 Task: Look for space in Caicó, Brazil from 9th June, 2023 to 16th June, 2023 for 2 adults in price range Rs.8000 to Rs.16000. Place can be entire place with 2 bedrooms having 2 beds and 1 bathroom. Property type can be house, flat, guest house. Booking option can be shelf check-in. Required host language is Spanish.
Action: Mouse moved to (419, 74)
Screenshot: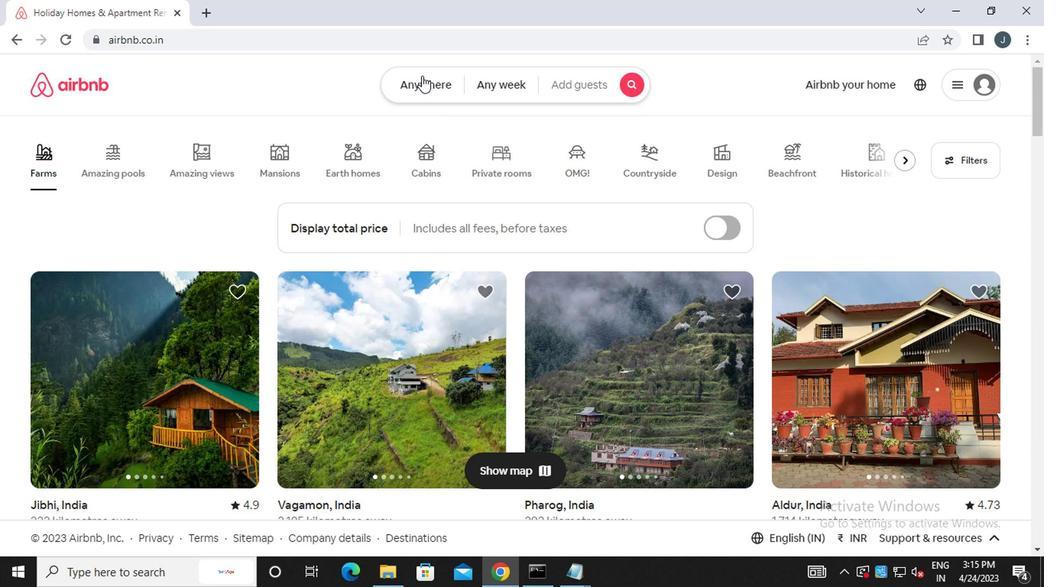 
Action: Mouse pressed left at (419, 74)
Screenshot: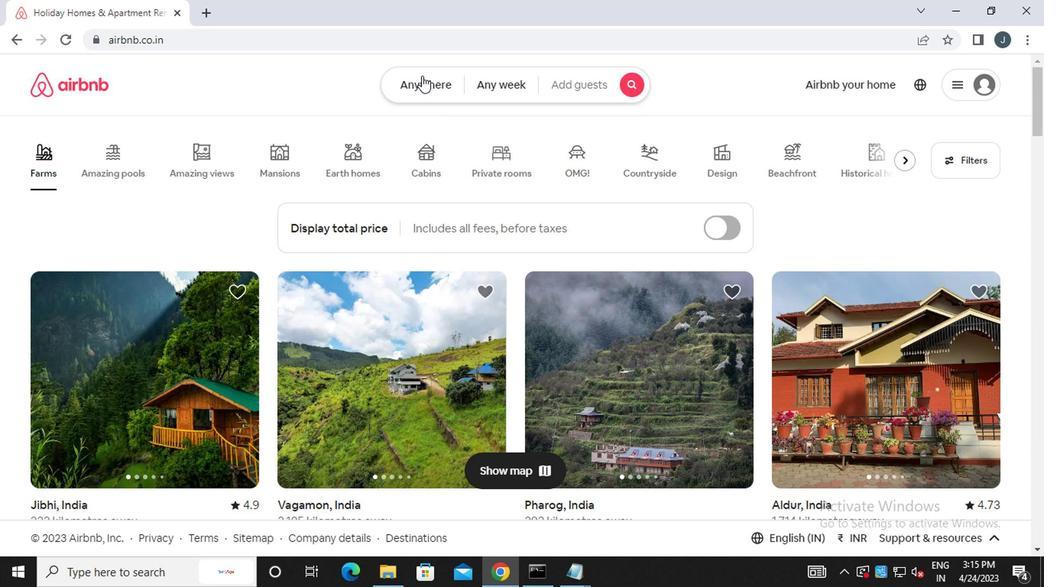 
Action: Mouse moved to (272, 138)
Screenshot: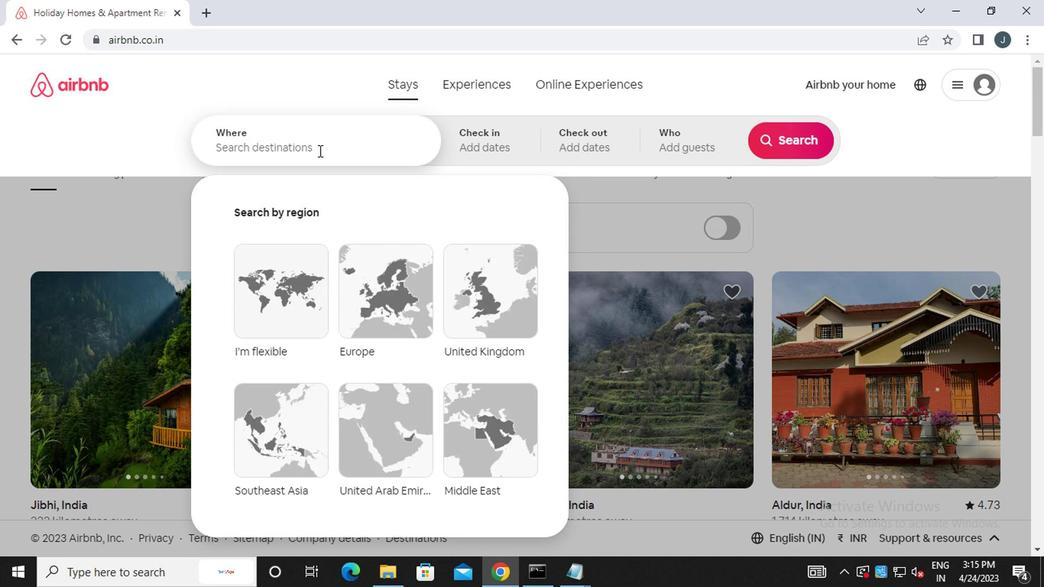 
Action: Mouse pressed left at (272, 138)
Screenshot: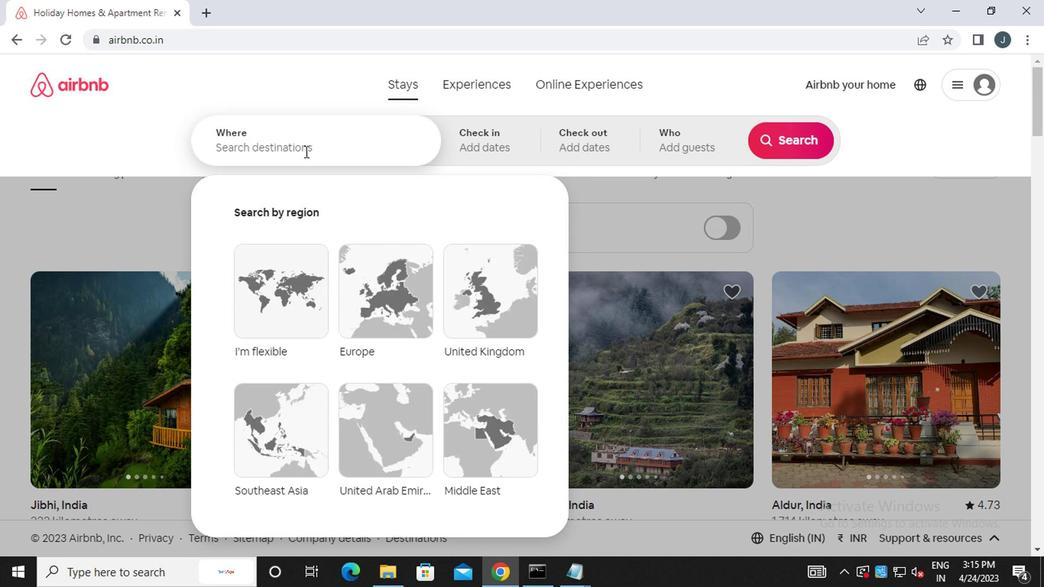 
Action: Mouse moved to (270, 141)
Screenshot: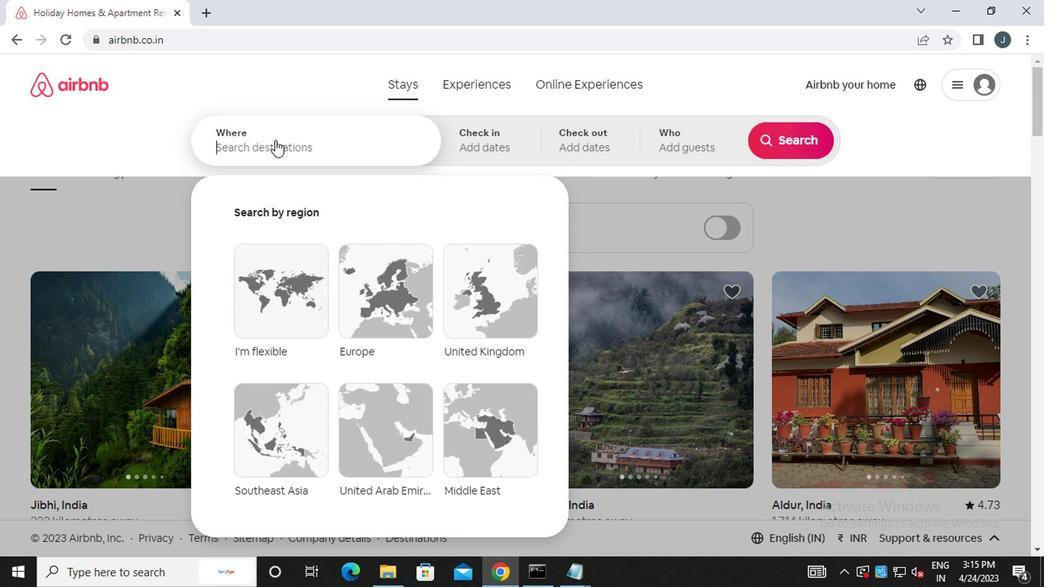 
Action: Key pressed c<Key.caps_lock>aico,<Key.caps_lock>b<Key.caps_lock>razil
Screenshot: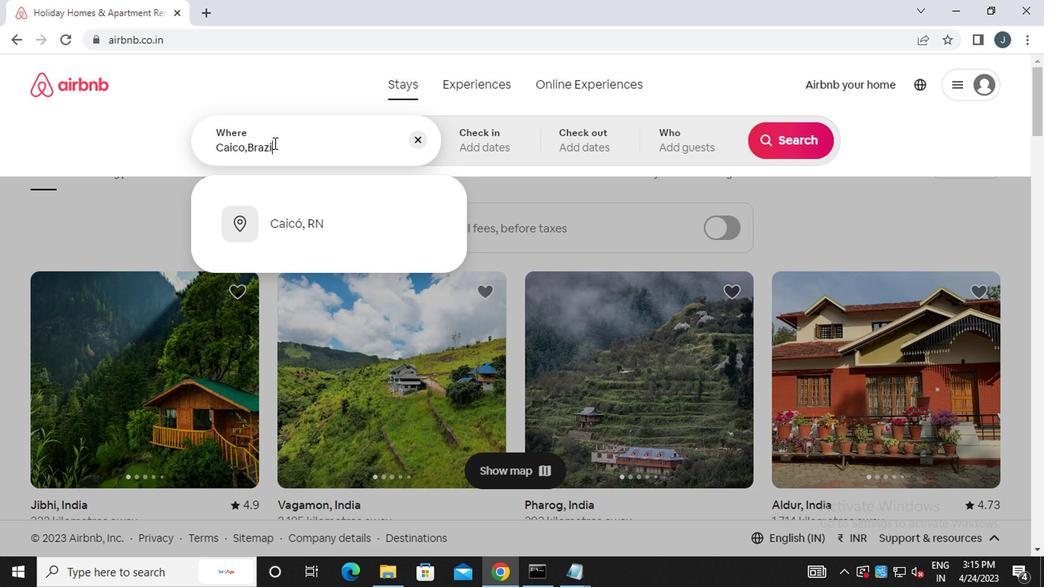 
Action: Mouse moved to (507, 141)
Screenshot: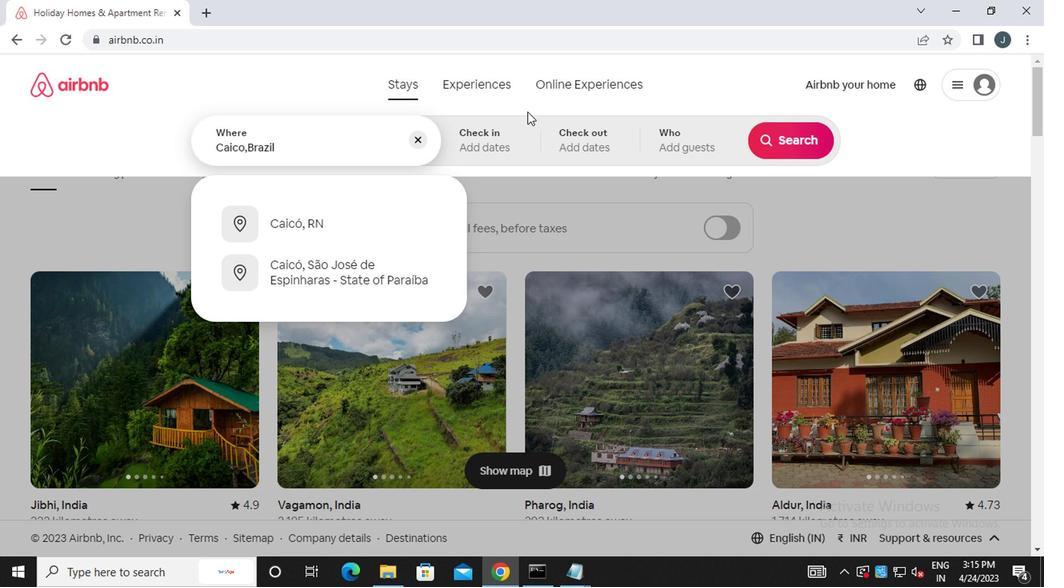 
Action: Mouse pressed left at (507, 141)
Screenshot: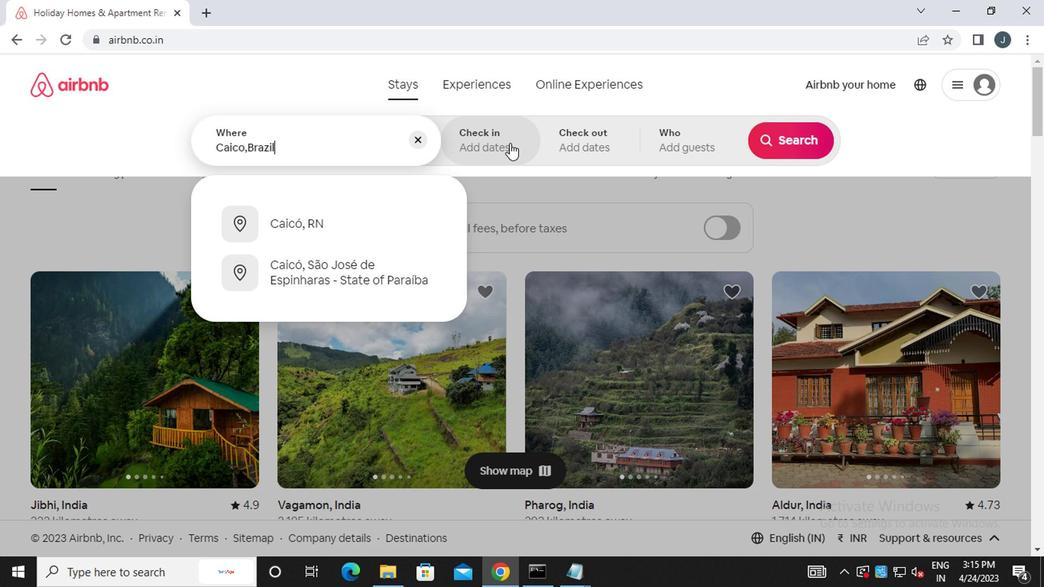 
Action: Mouse moved to (779, 268)
Screenshot: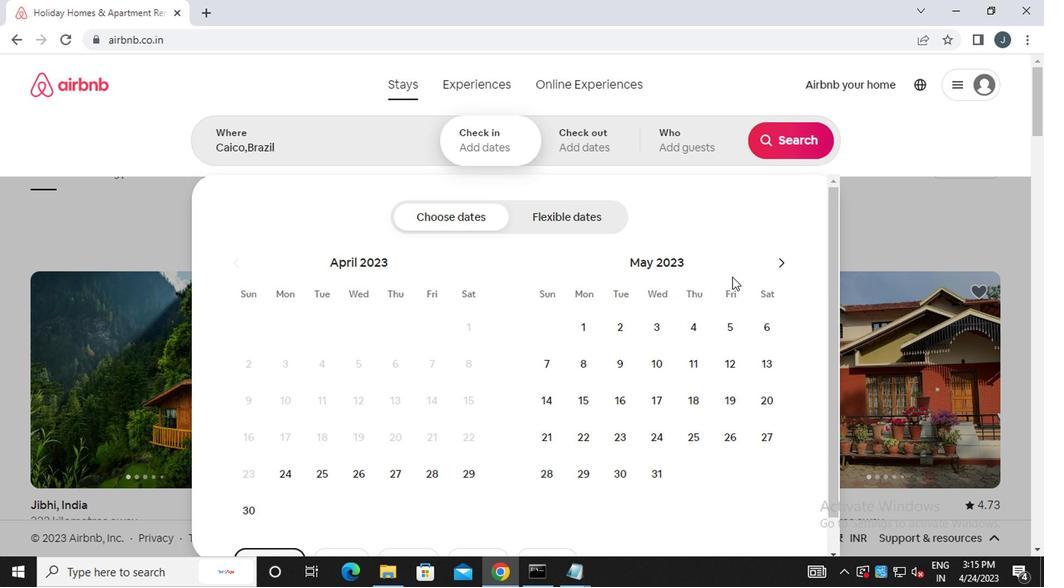 
Action: Mouse pressed left at (779, 268)
Screenshot: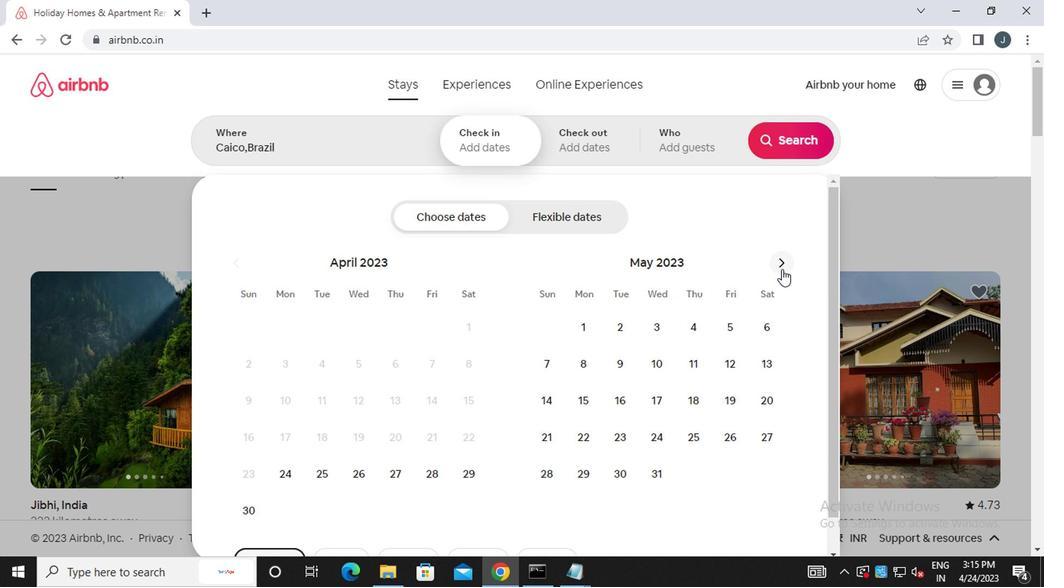 
Action: Mouse moved to (723, 359)
Screenshot: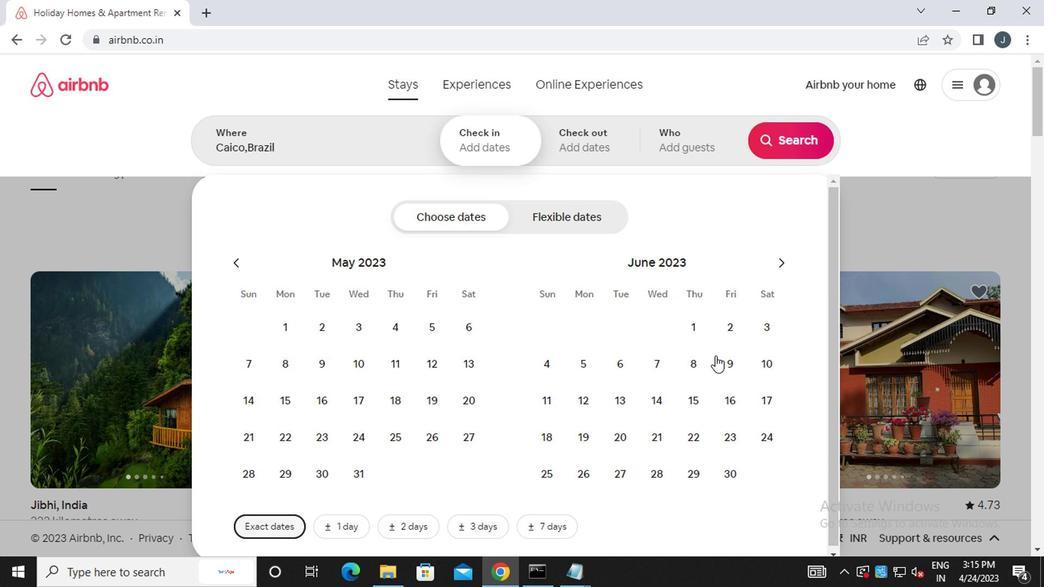 
Action: Mouse pressed left at (723, 359)
Screenshot: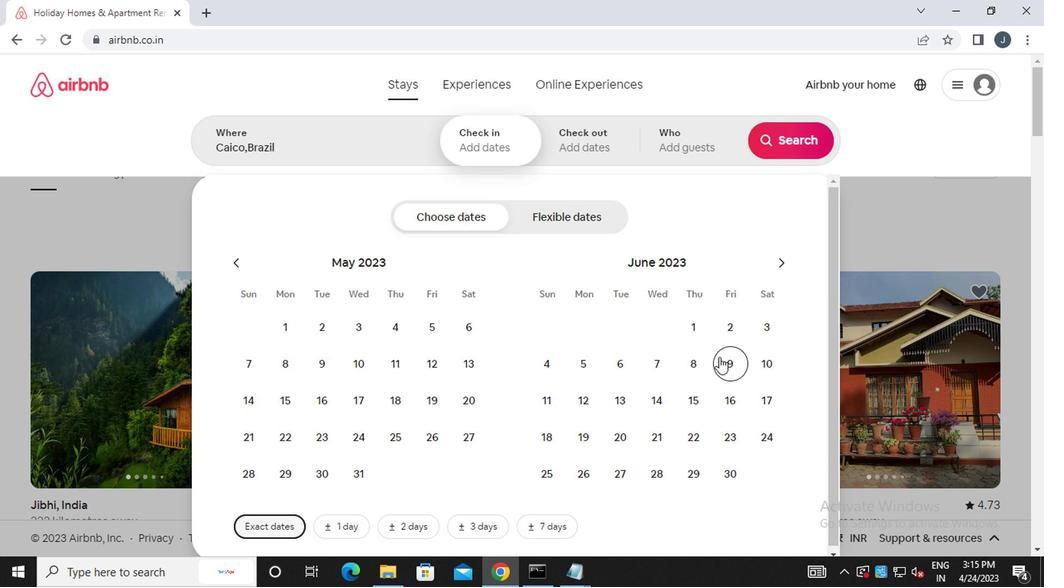 
Action: Mouse moved to (714, 400)
Screenshot: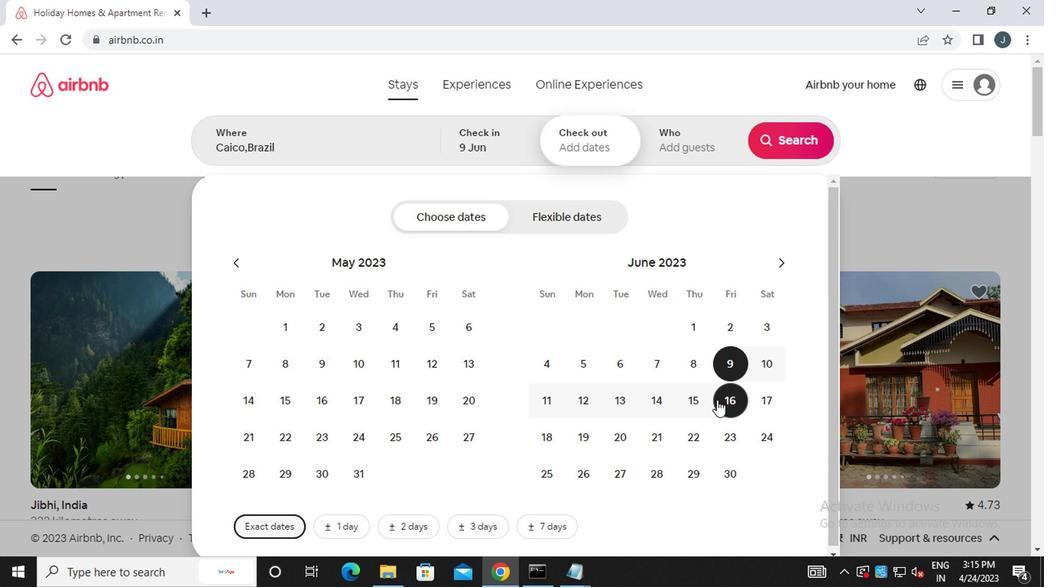 
Action: Mouse pressed left at (714, 400)
Screenshot: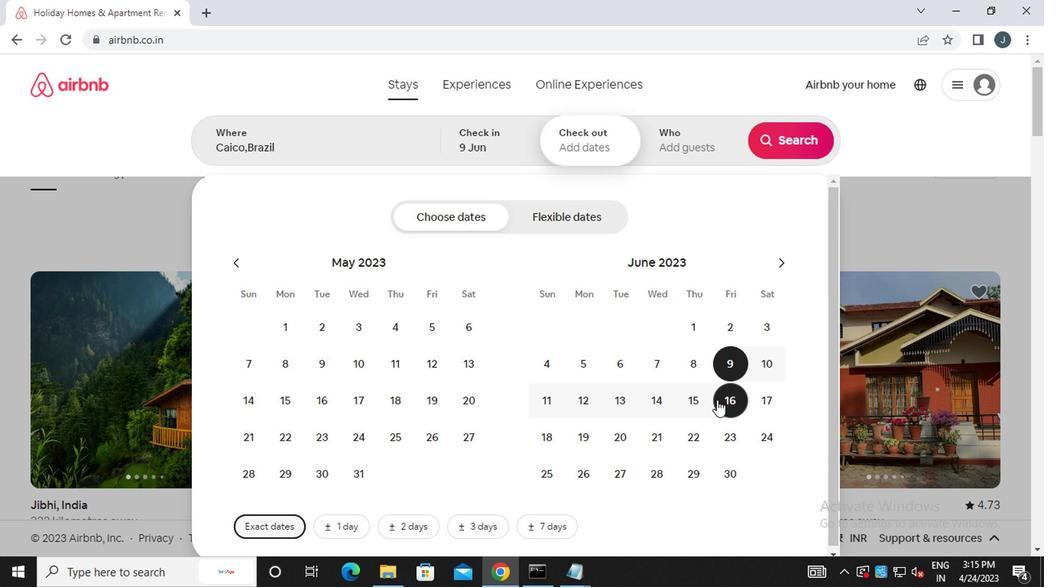 
Action: Mouse moved to (699, 149)
Screenshot: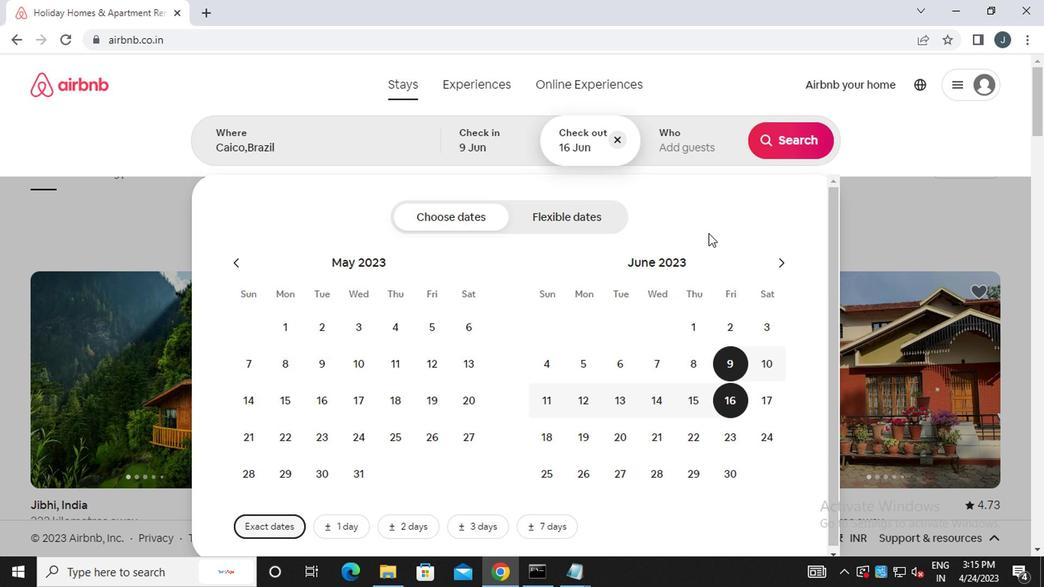 
Action: Mouse pressed left at (699, 149)
Screenshot: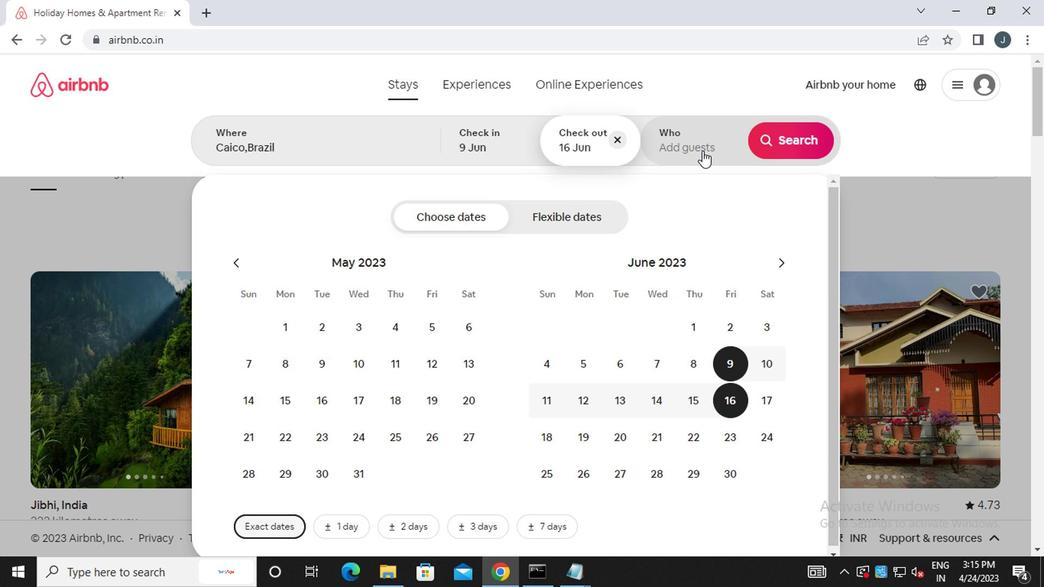 
Action: Mouse moved to (799, 222)
Screenshot: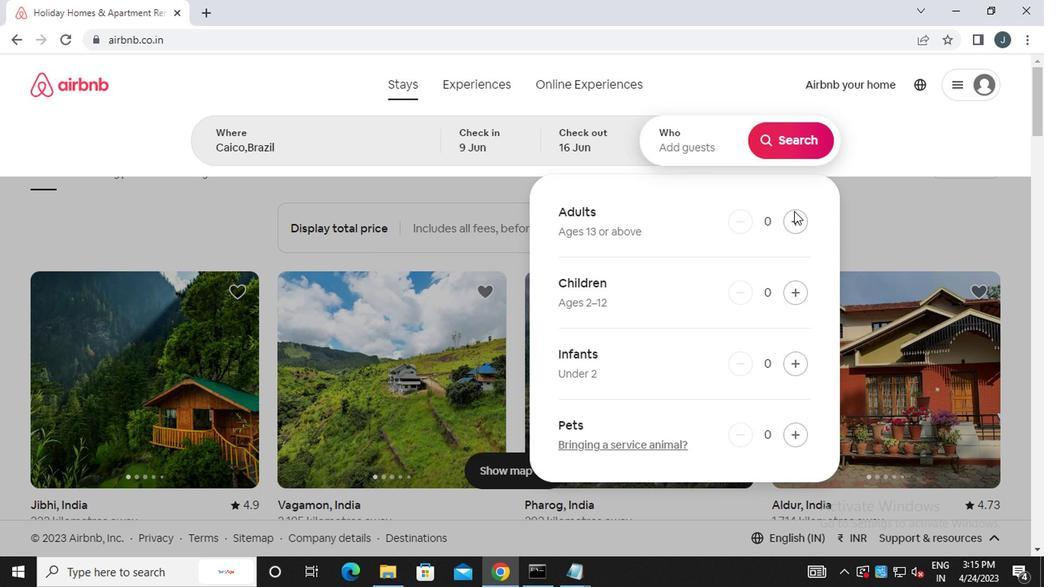 
Action: Mouse pressed left at (799, 222)
Screenshot: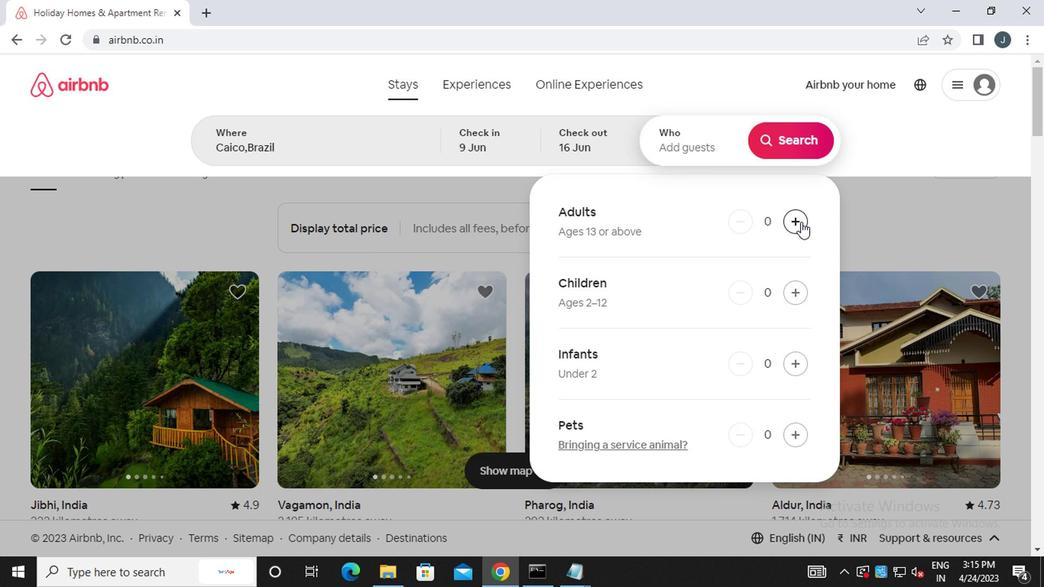 
Action: Mouse pressed left at (799, 222)
Screenshot: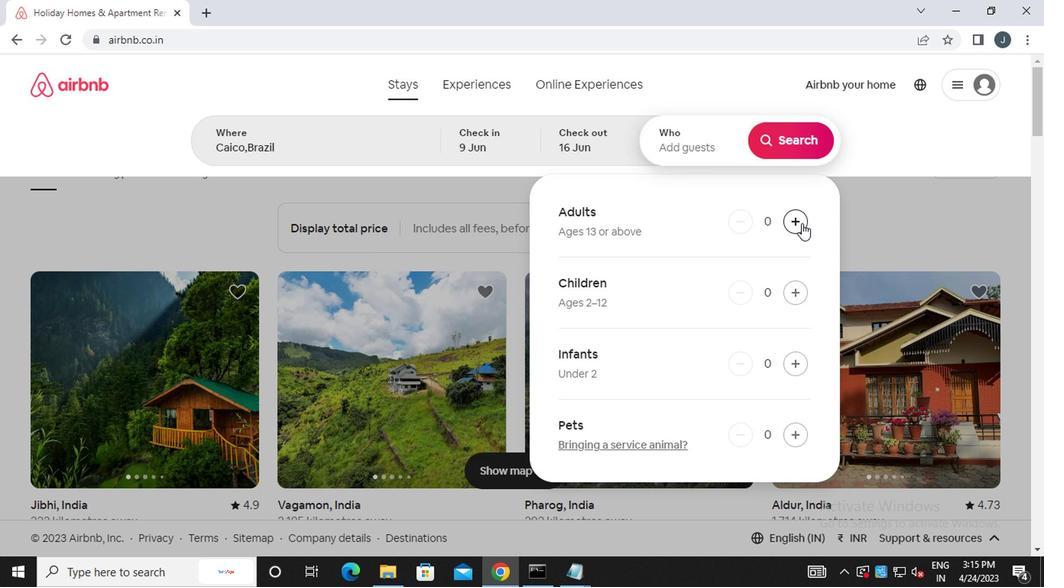 
Action: Mouse moved to (794, 128)
Screenshot: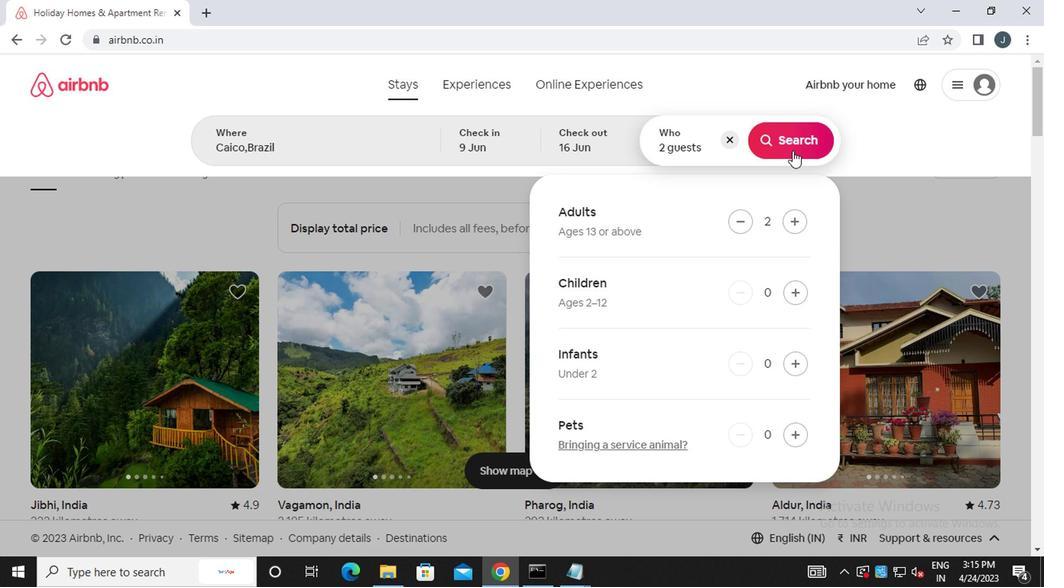
Action: Mouse pressed left at (794, 128)
Screenshot: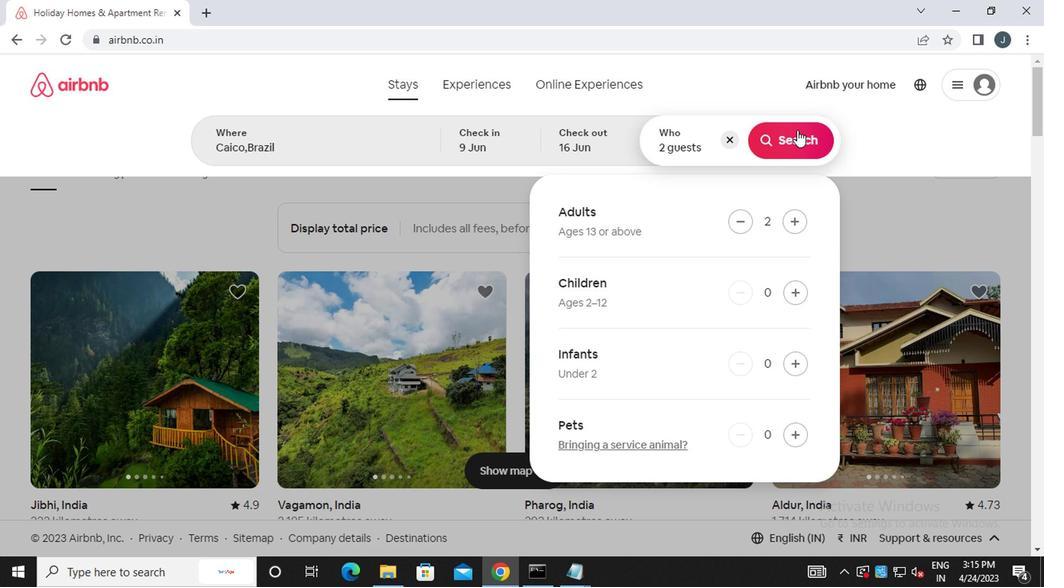 
Action: Mouse moved to (983, 144)
Screenshot: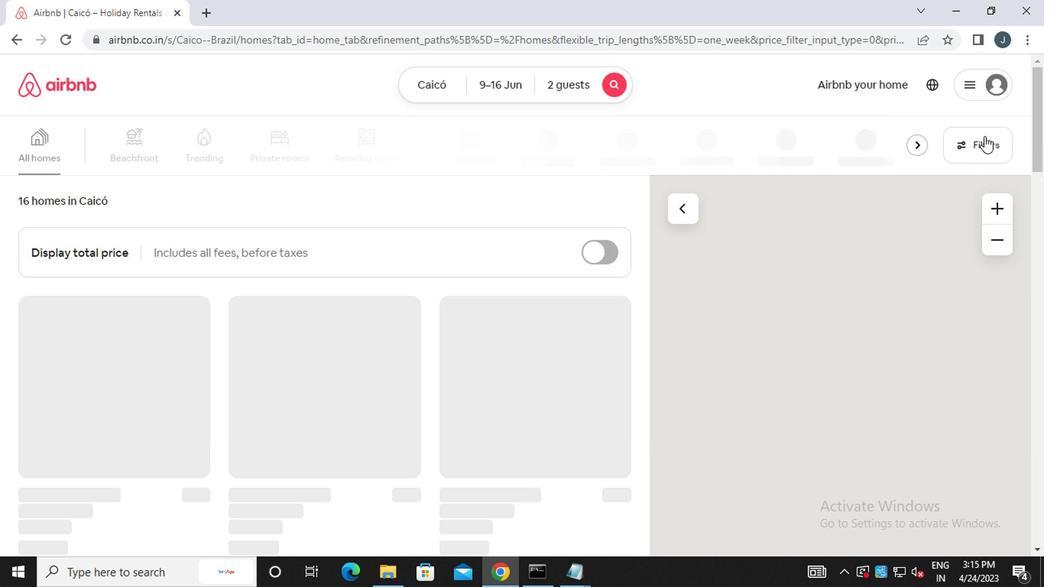 
Action: Mouse pressed left at (983, 144)
Screenshot: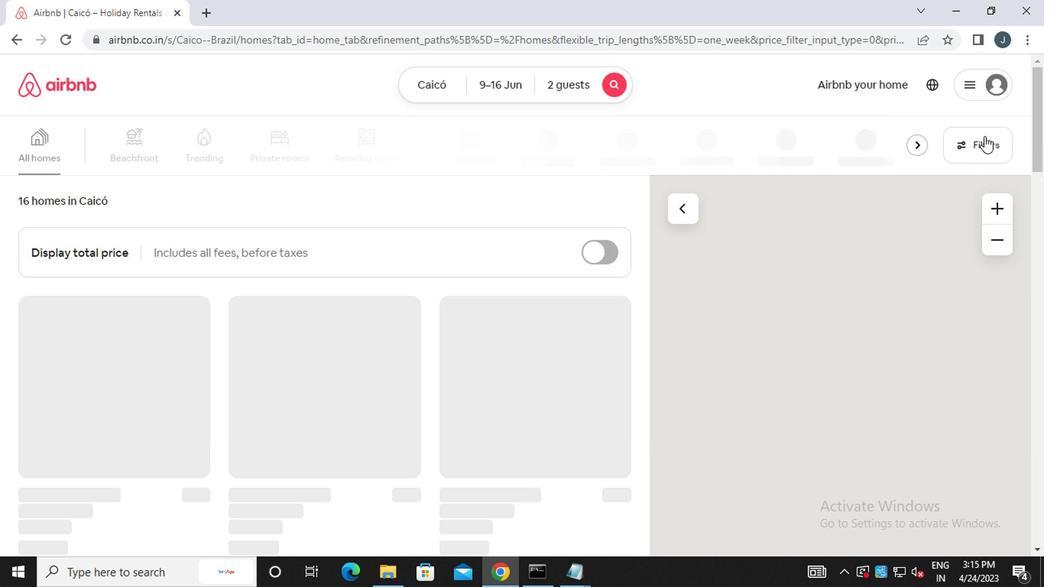 
Action: Mouse moved to (349, 338)
Screenshot: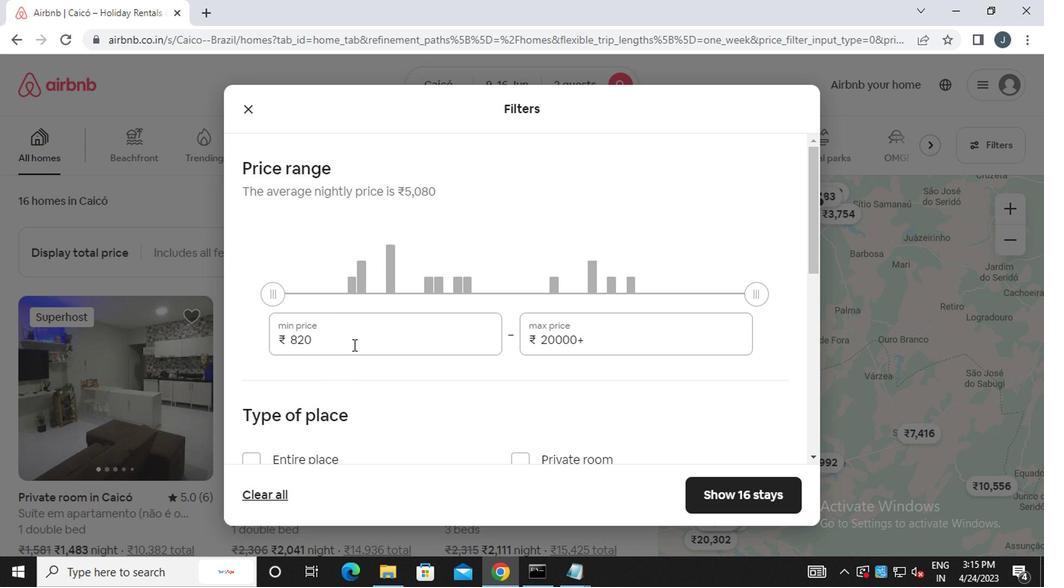 
Action: Mouse pressed left at (349, 338)
Screenshot: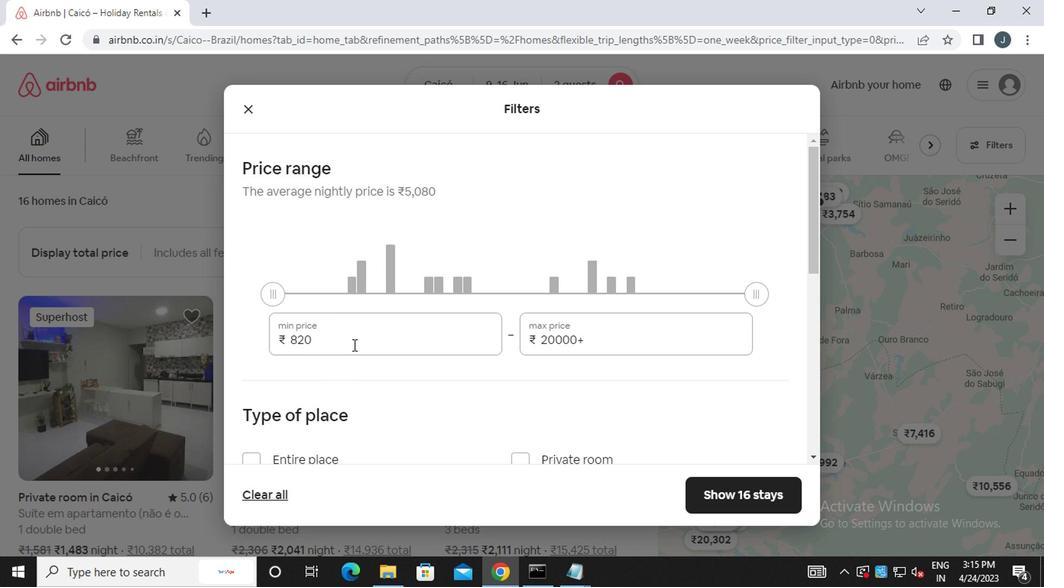 
Action: Mouse moved to (346, 336)
Screenshot: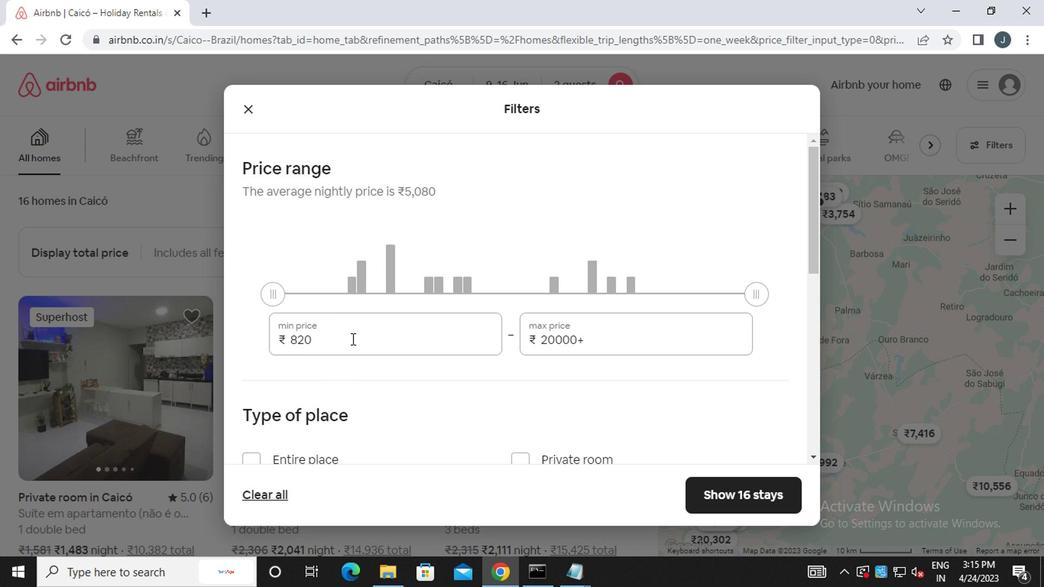 
Action: Key pressed <Key.backspace><Key.backspace><<96>><<96>><<96>>
Screenshot: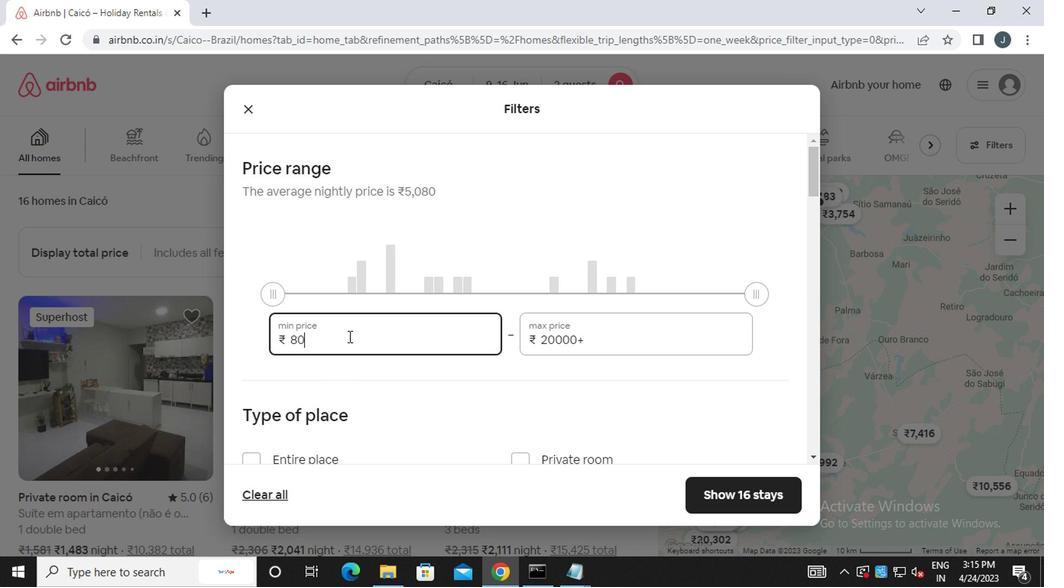
Action: Mouse moved to (591, 348)
Screenshot: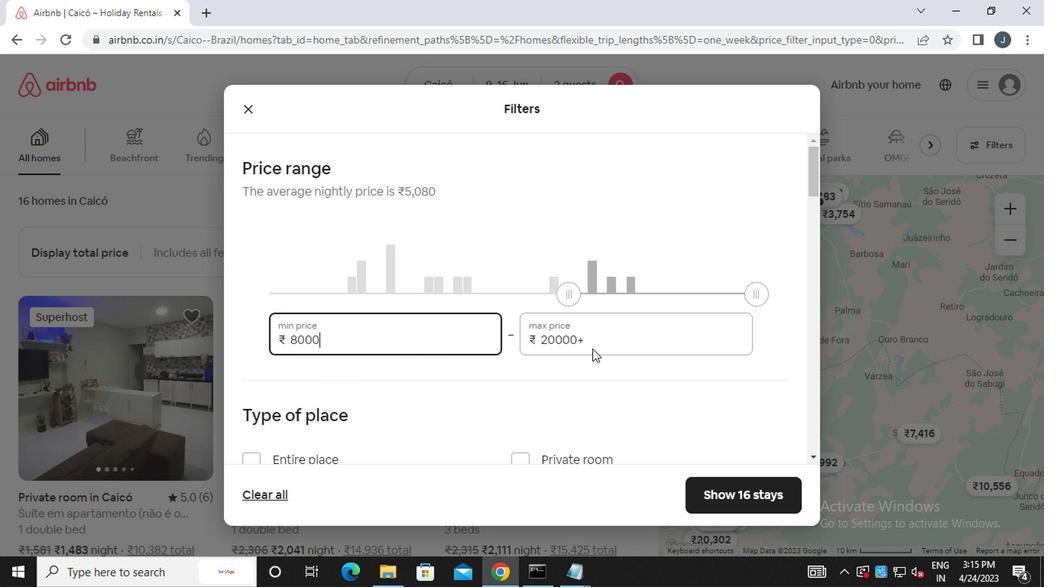 
Action: Mouse pressed left at (591, 348)
Screenshot: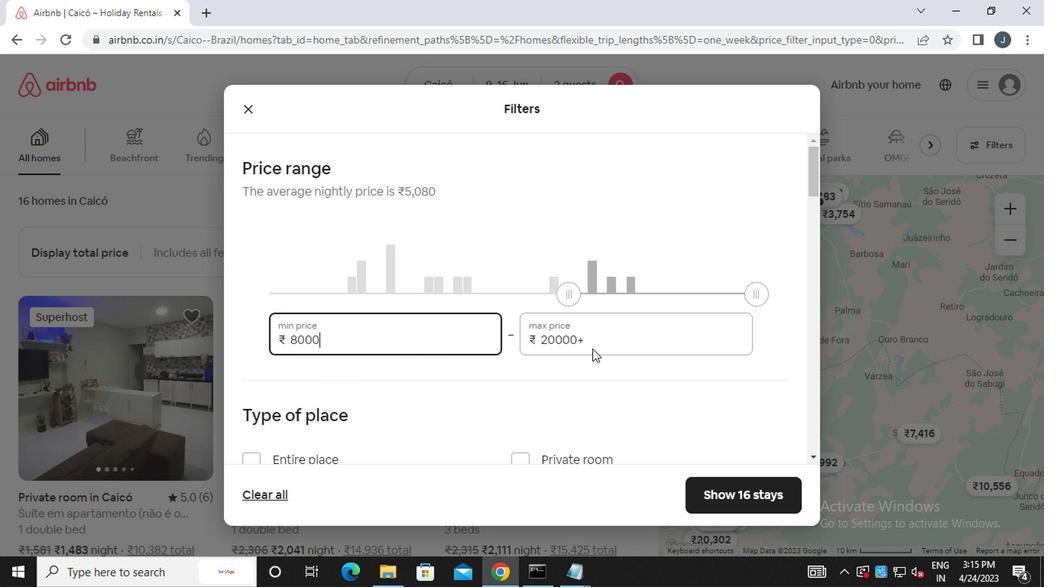 
Action: Mouse moved to (597, 344)
Screenshot: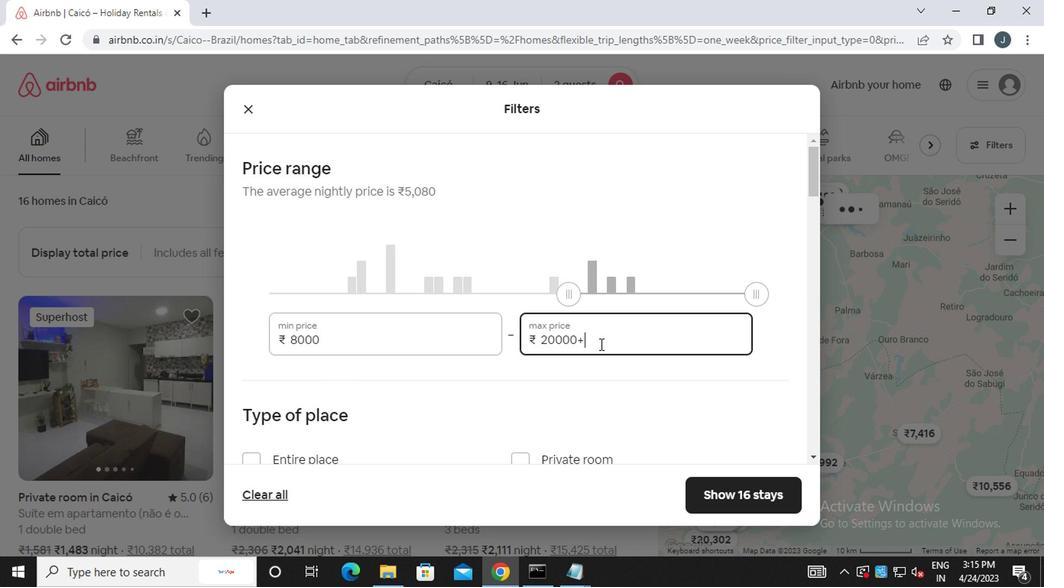 
Action: Key pressed <Key.backspace><Key.backspace><Key.backspace><Key.backspace><Key.backspace><Key.backspace><Key.backspace><Key.backspace><Key.backspace><Key.backspace><Key.backspace><<97>><<102>><<96>><<96>><<96>>
Screenshot: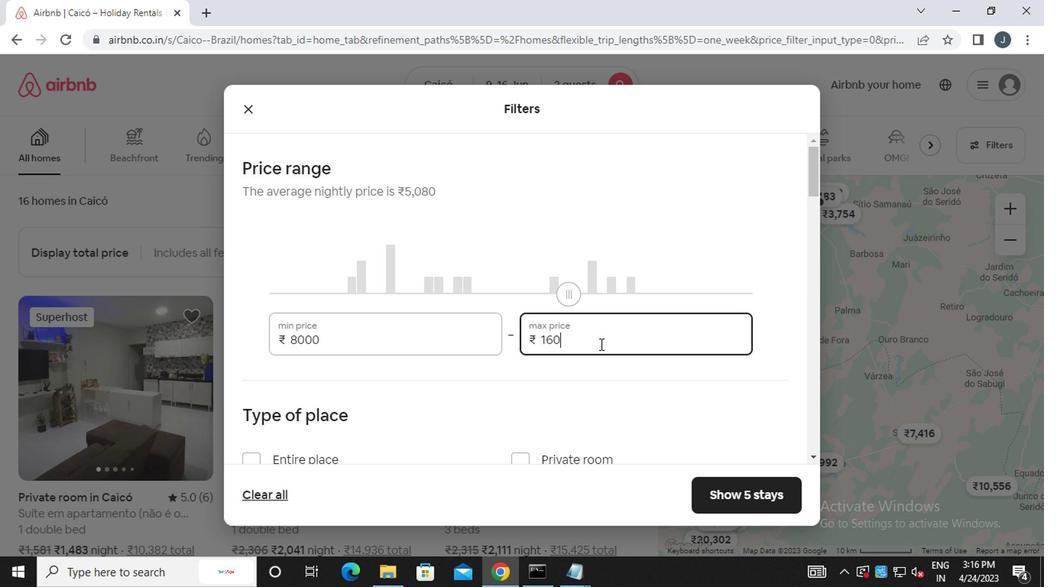 
Action: Mouse moved to (565, 389)
Screenshot: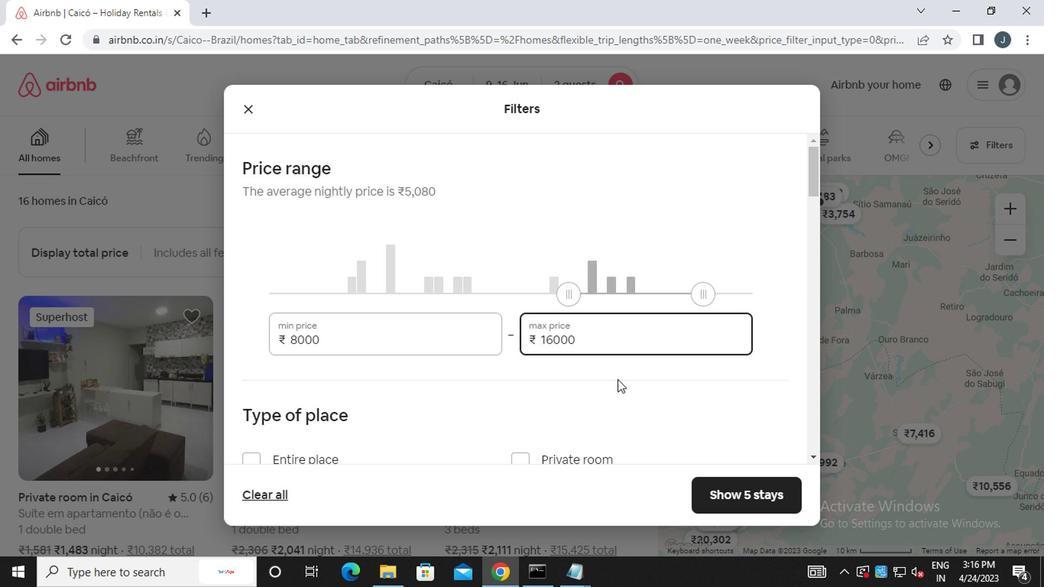 
Action: Mouse scrolled (565, 387) with delta (0, -1)
Screenshot: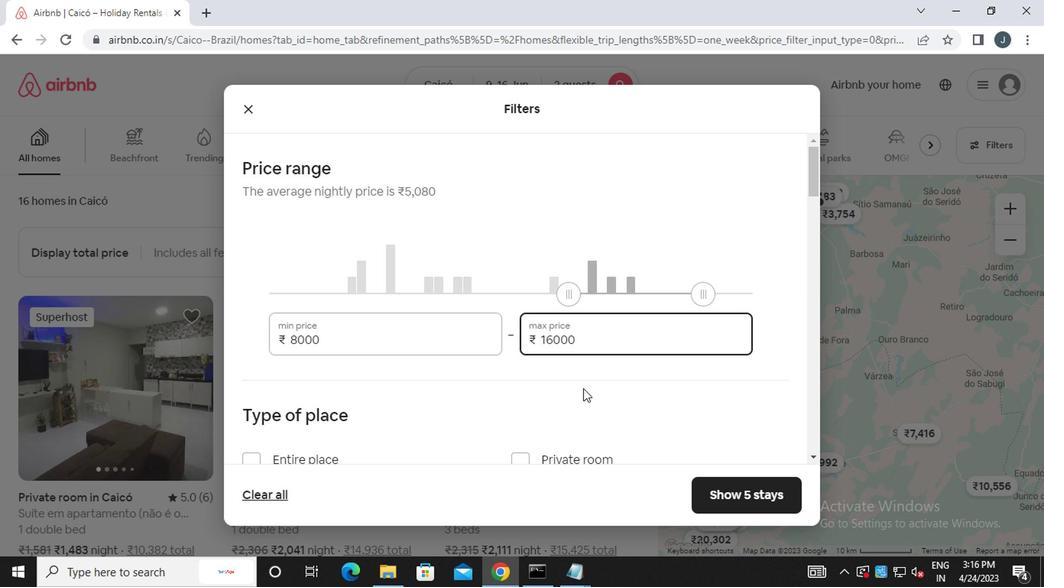 
Action: Mouse scrolled (565, 387) with delta (0, -1)
Screenshot: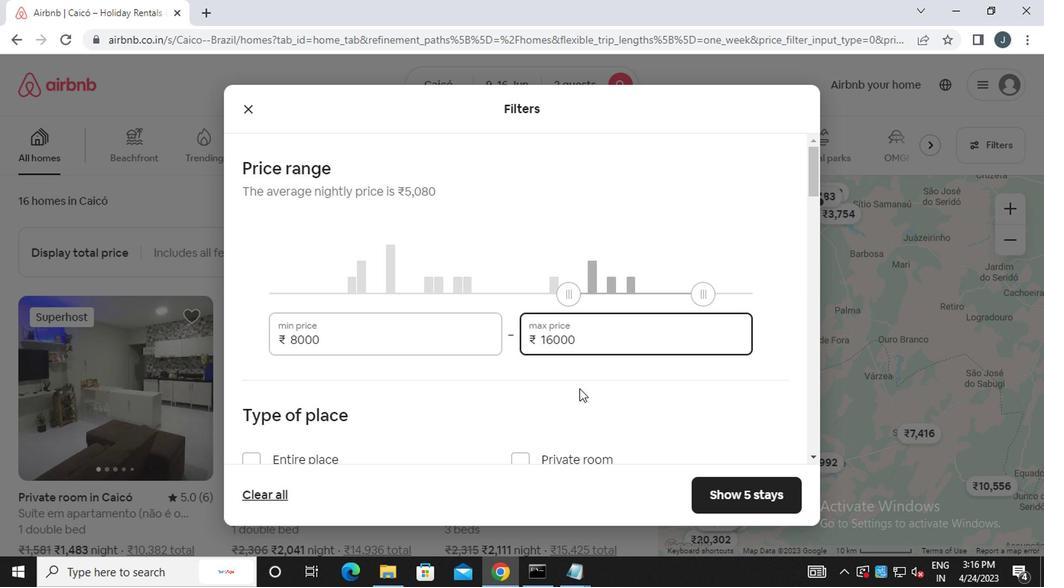 
Action: Mouse moved to (246, 306)
Screenshot: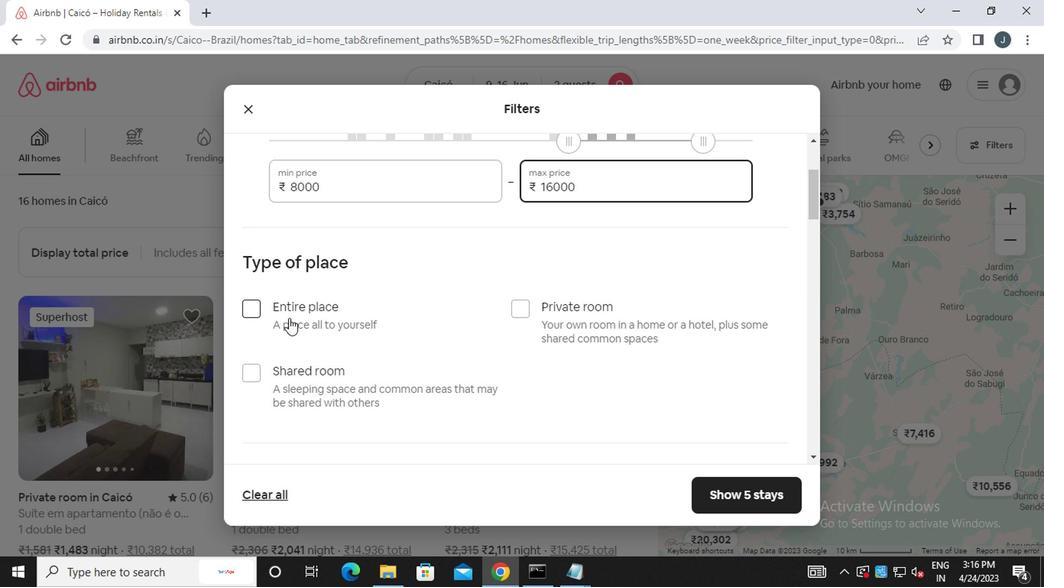 
Action: Mouse pressed left at (246, 306)
Screenshot: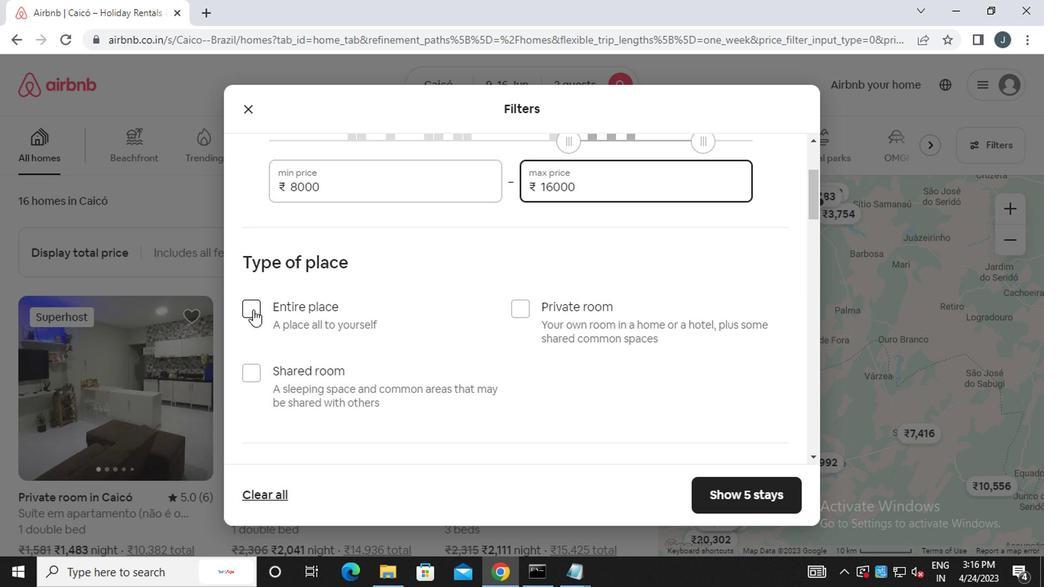 
Action: Mouse moved to (377, 354)
Screenshot: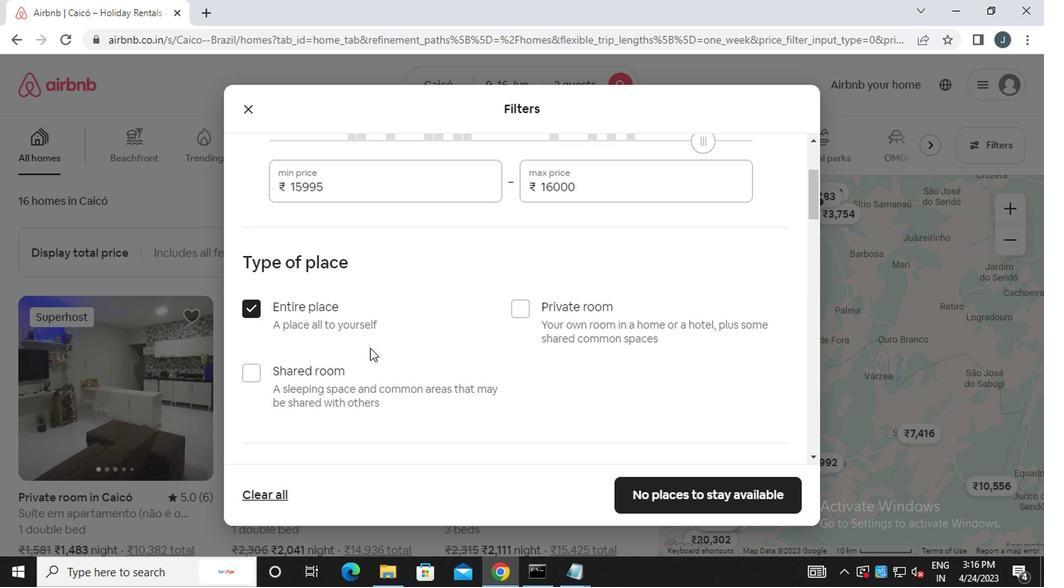 
Action: Mouse scrolled (377, 353) with delta (0, 0)
Screenshot: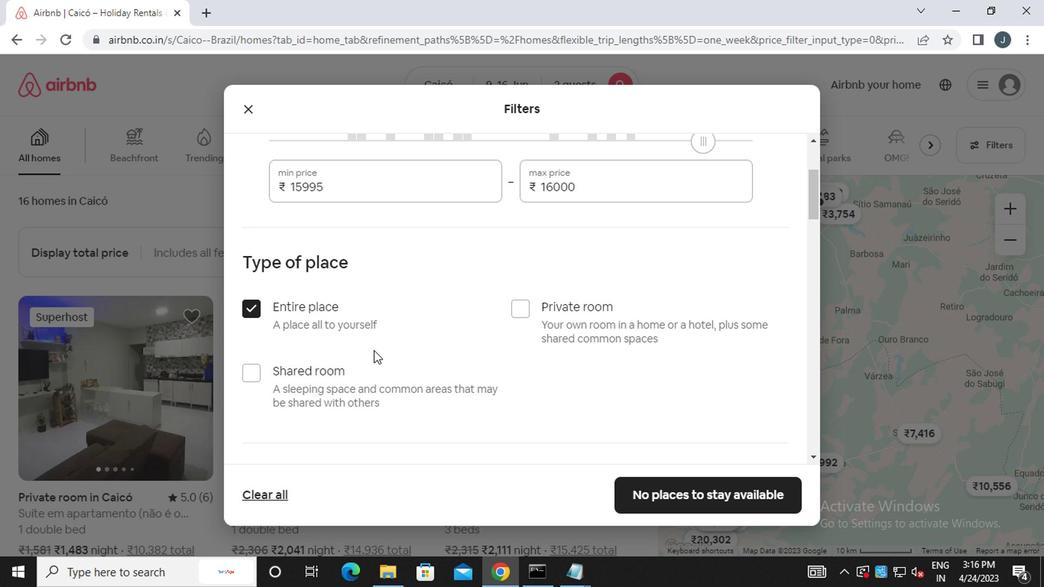 
Action: Mouse scrolled (377, 353) with delta (0, 0)
Screenshot: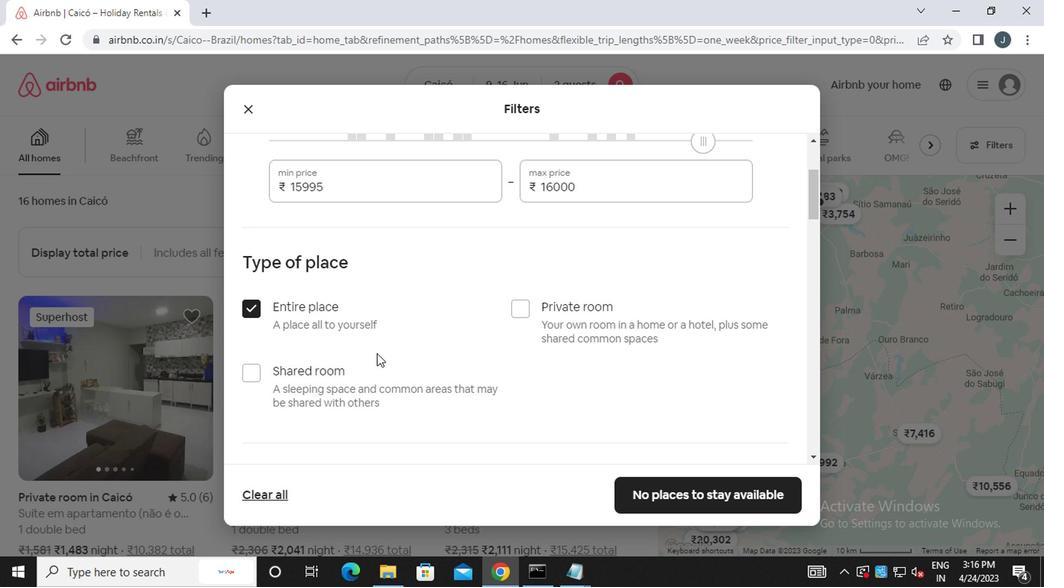 
Action: Mouse scrolled (377, 353) with delta (0, 0)
Screenshot: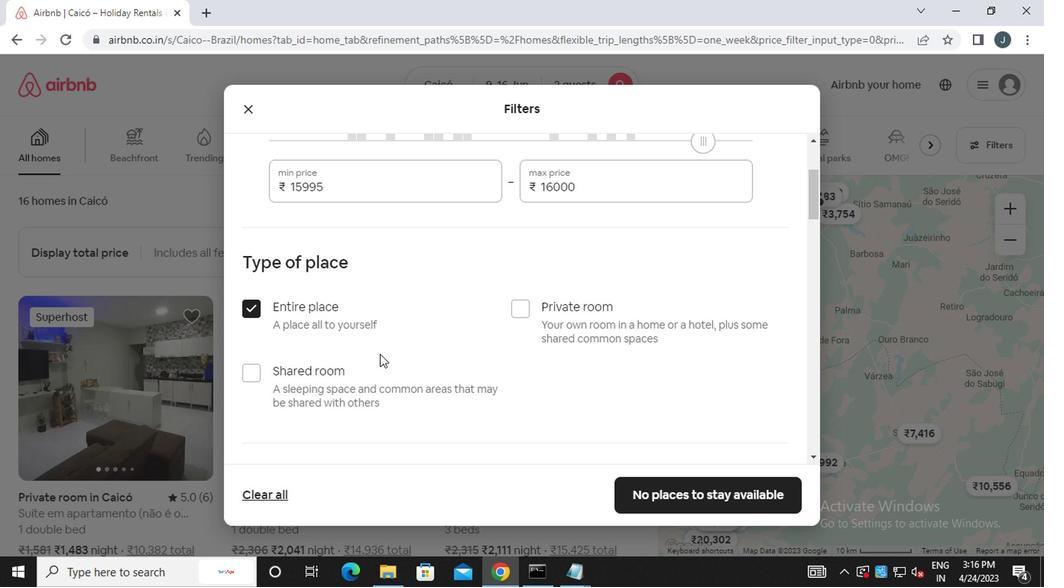 
Action: Mouse moved to (377, 330)
Screenshot: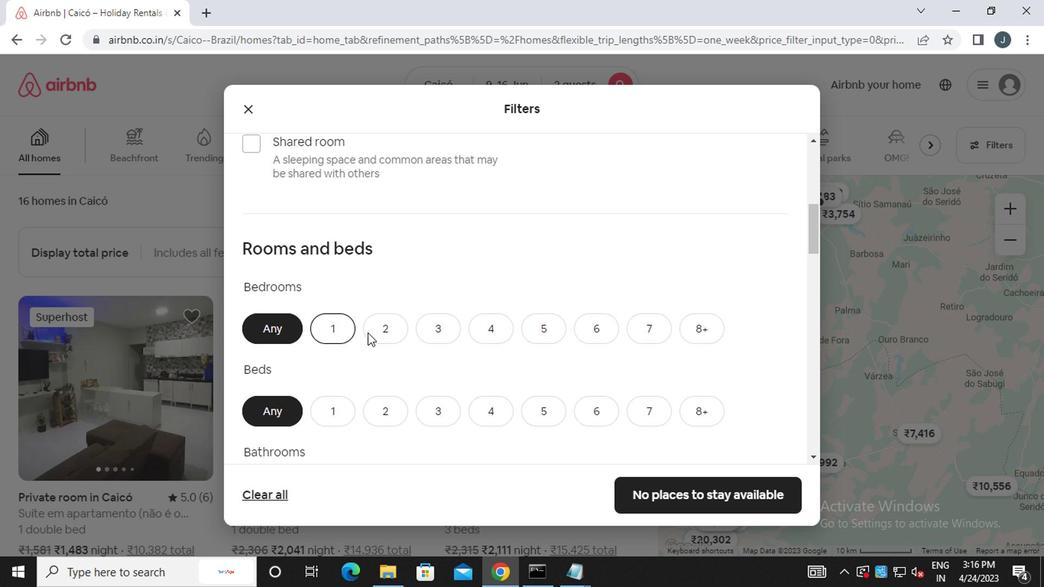 
Action: Mouse pressed left at (377, 330)
Screenshot: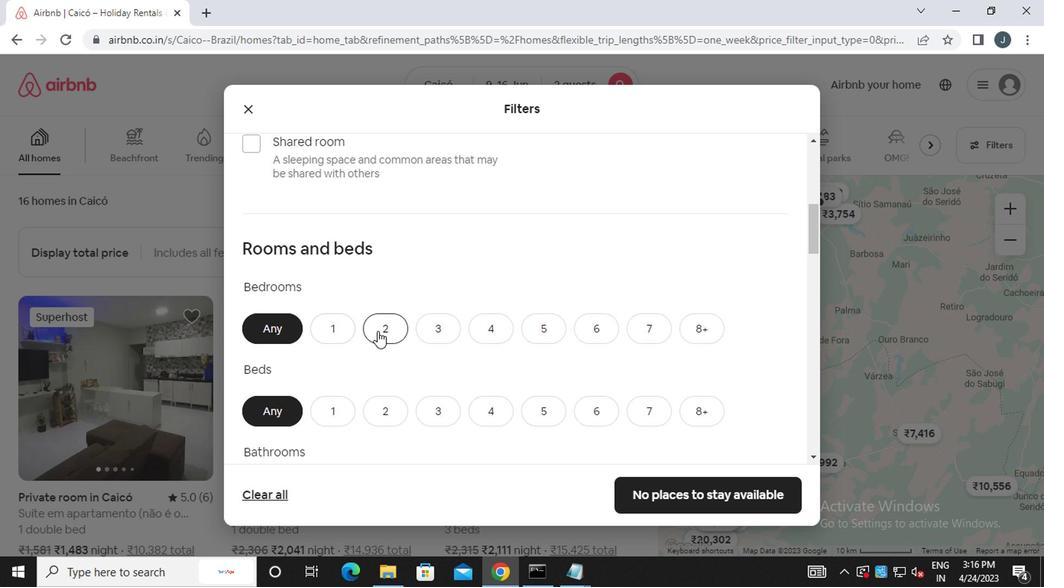 
Action: Mouse moved to (386, 402)
Screenshot: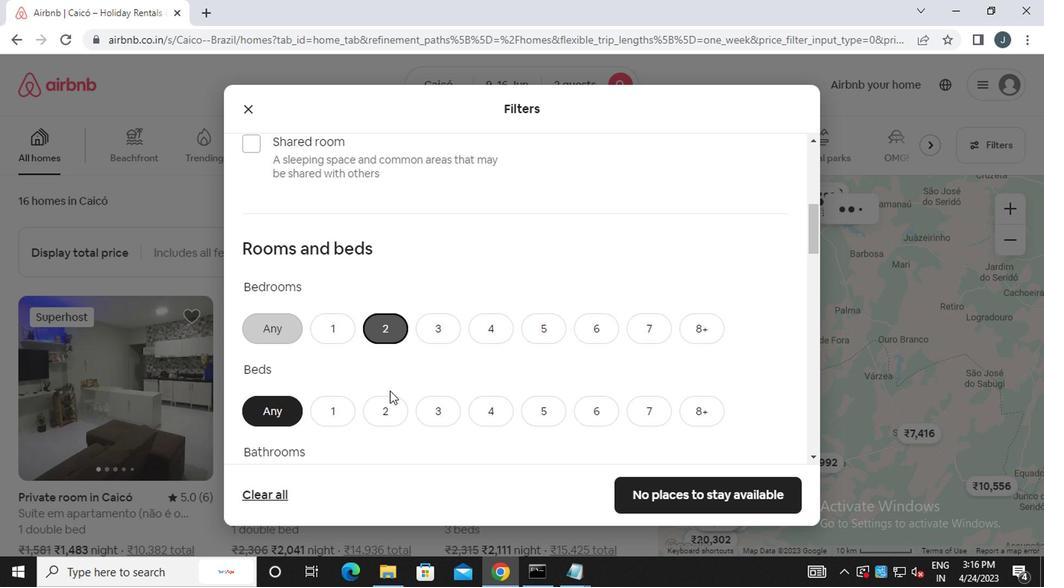 
Action: Mouse pressed left at (386, 402)
Screenshot: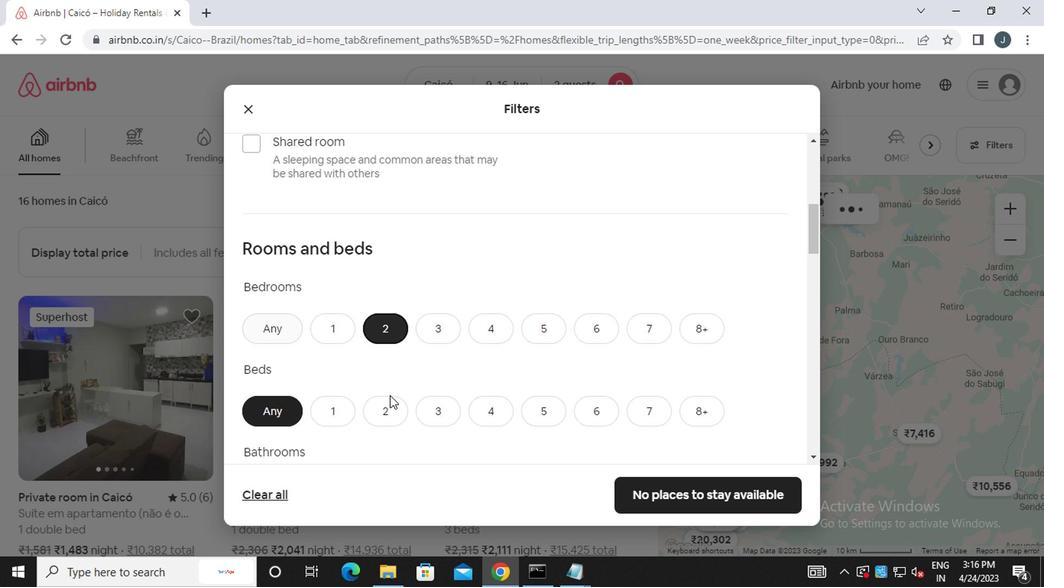 
Action: Mouse moved to (386, 401)
Screenshot: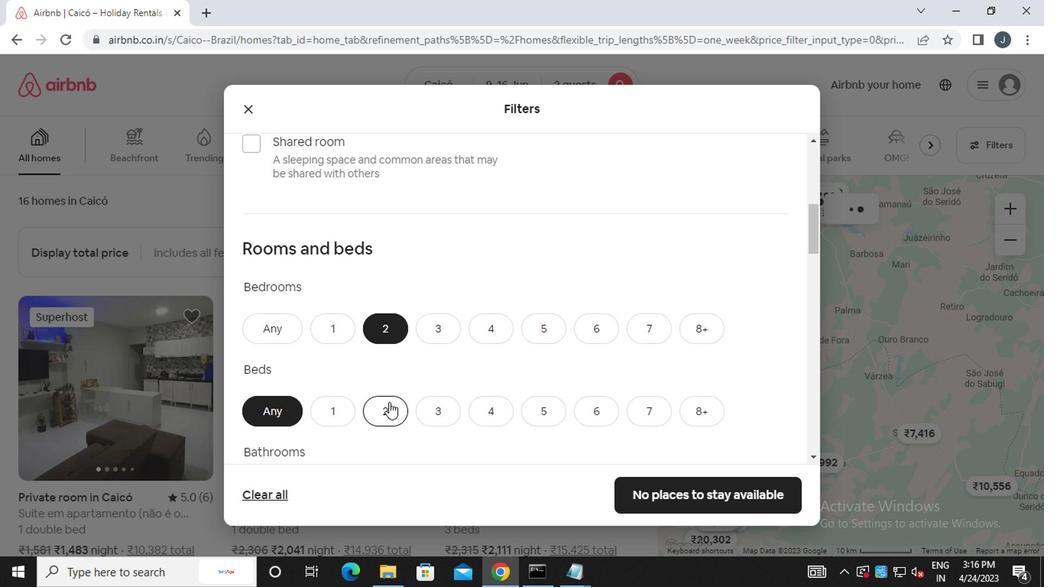 
Action: Mouse scrolled (386, 400) with delta (0, -1)
Screenshot: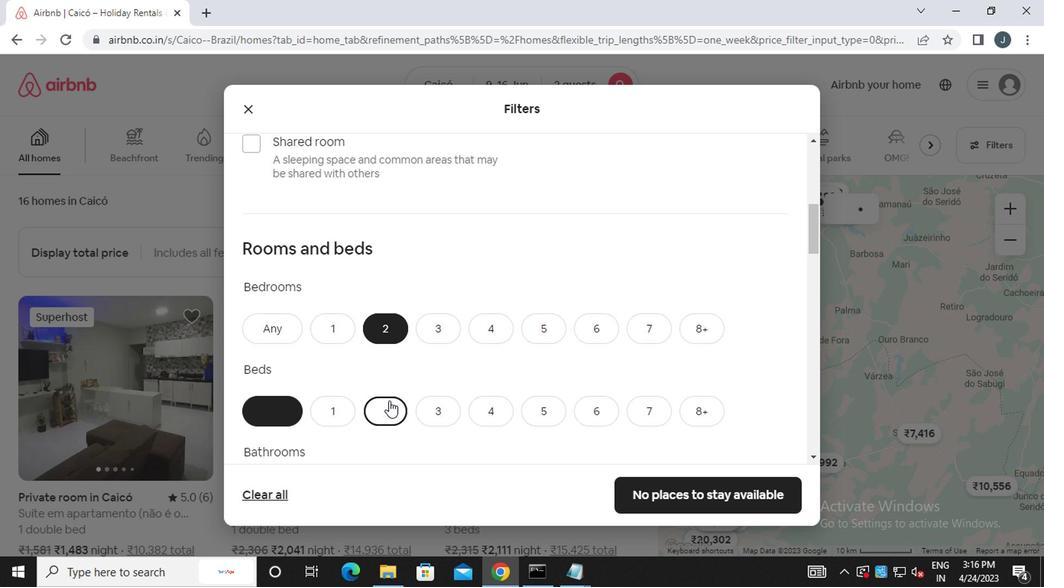 
Action: Mouse scrolled (386, 400) with delta (0, -1)
Screenshot: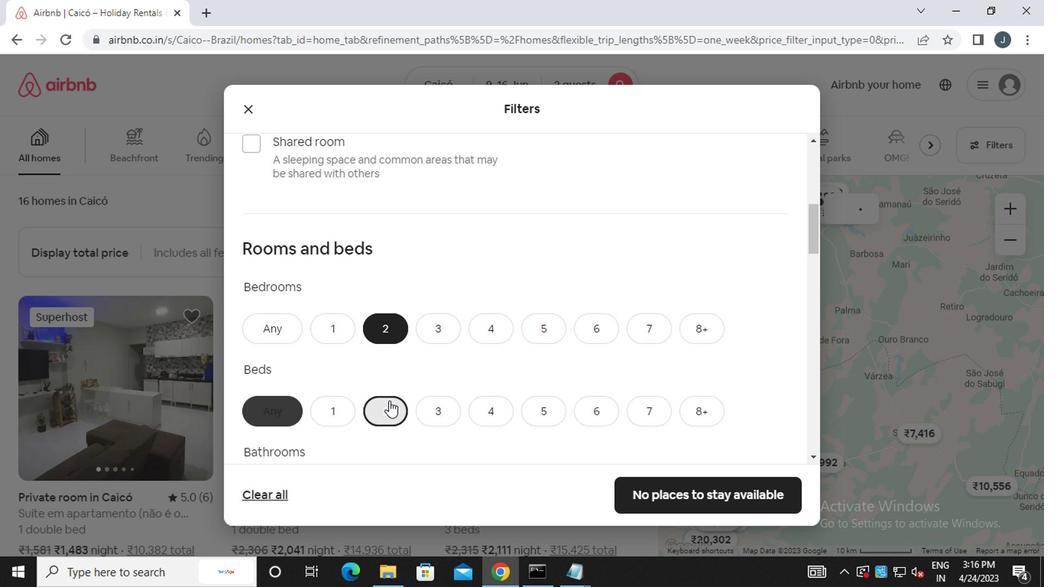 
Action: Mouse scrolled (386, 400) with delta (0, -1)
Screenshot: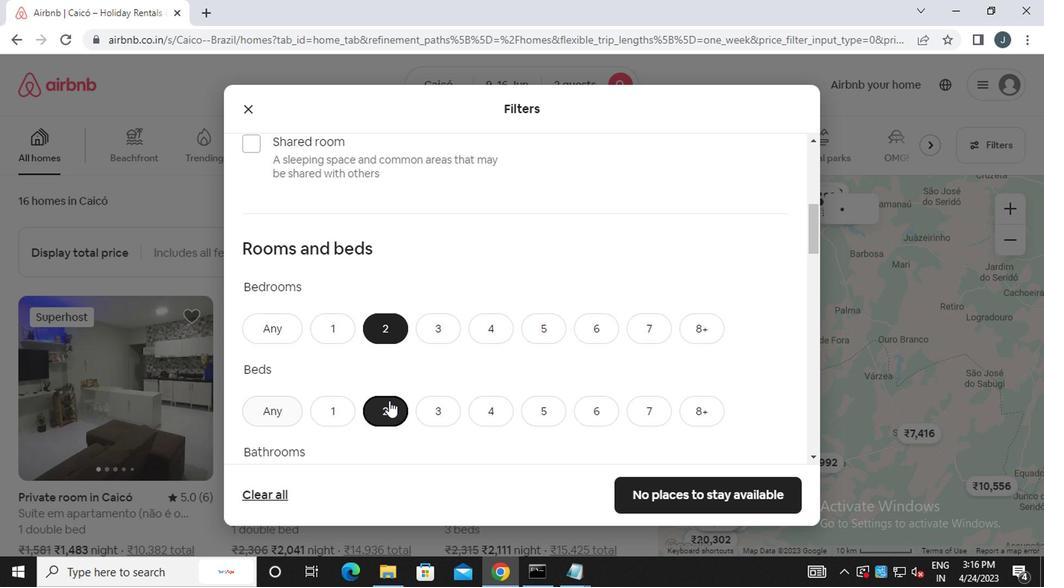 
Action: Mouse moved to (328, 270)
Screenshot: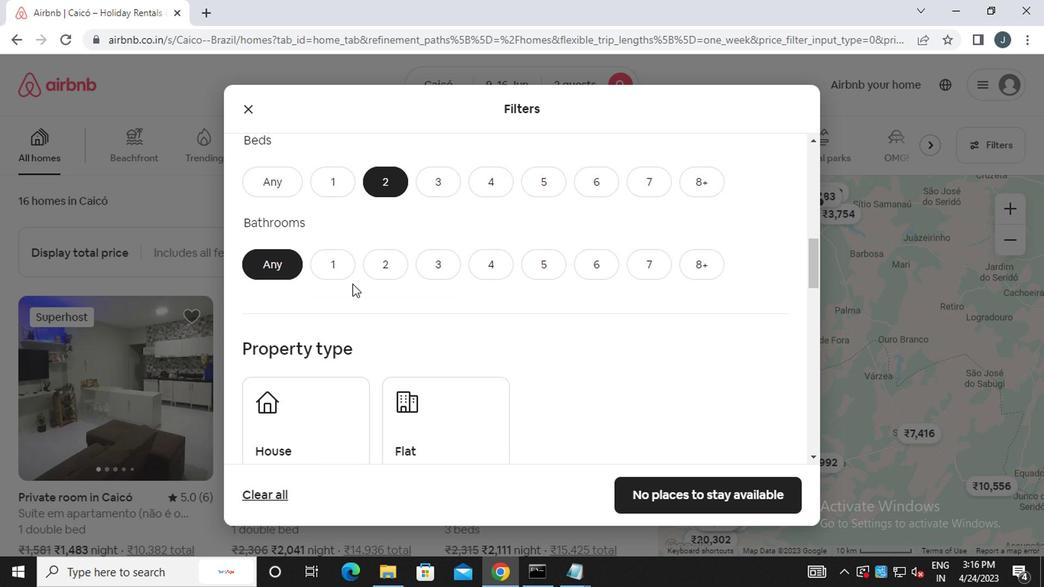 
Action: Mouse pressed left at (328, 270)
Screenshot: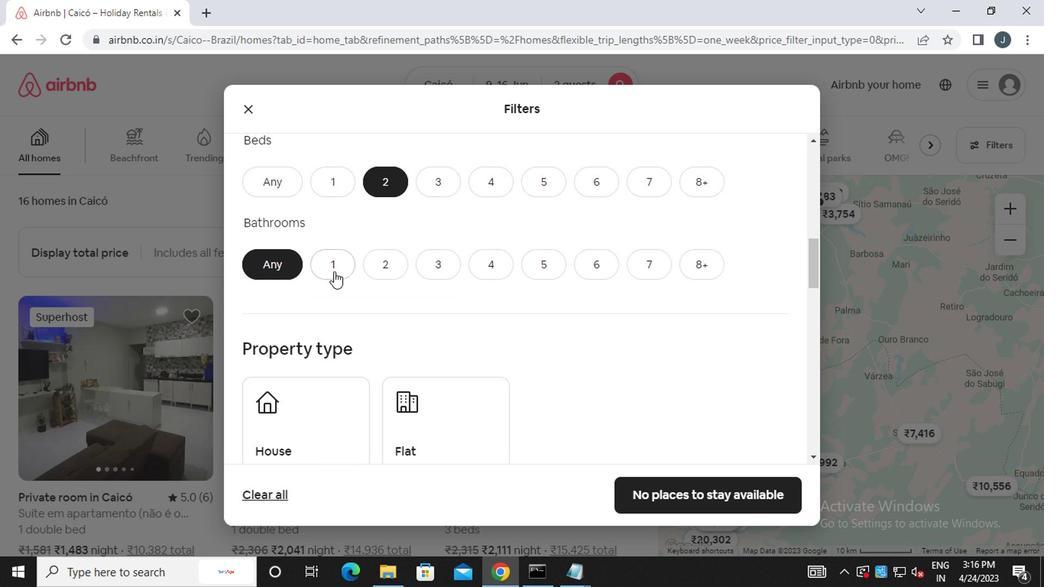 
Action: Mouse moved to (333, 283)
Screenshot: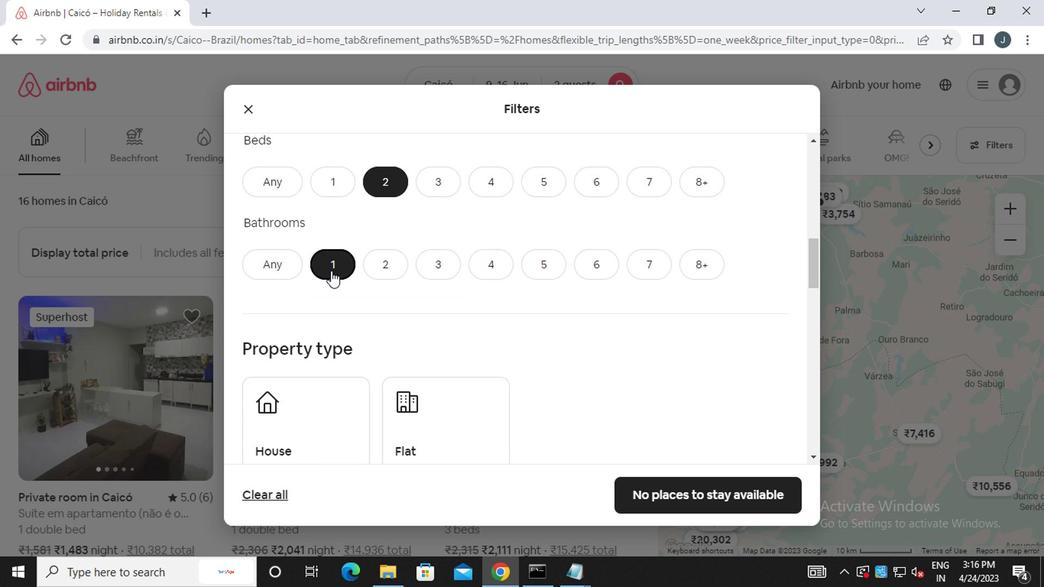 
Action: Mouse scrolled (333, 282) with delta (0, -1)
Screenshot: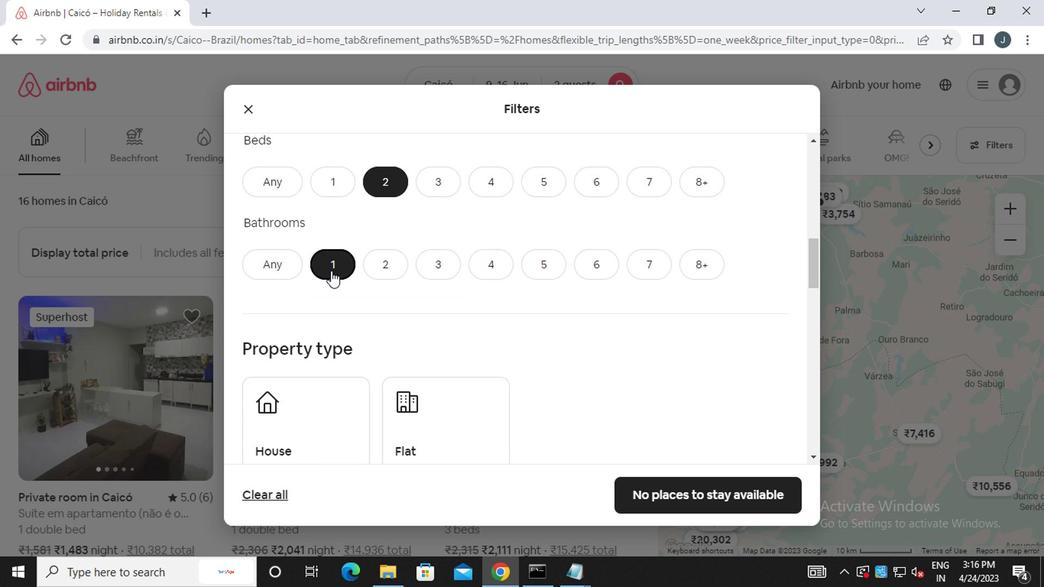 
Action: Mouse moved to (333, 284)
Screenshot: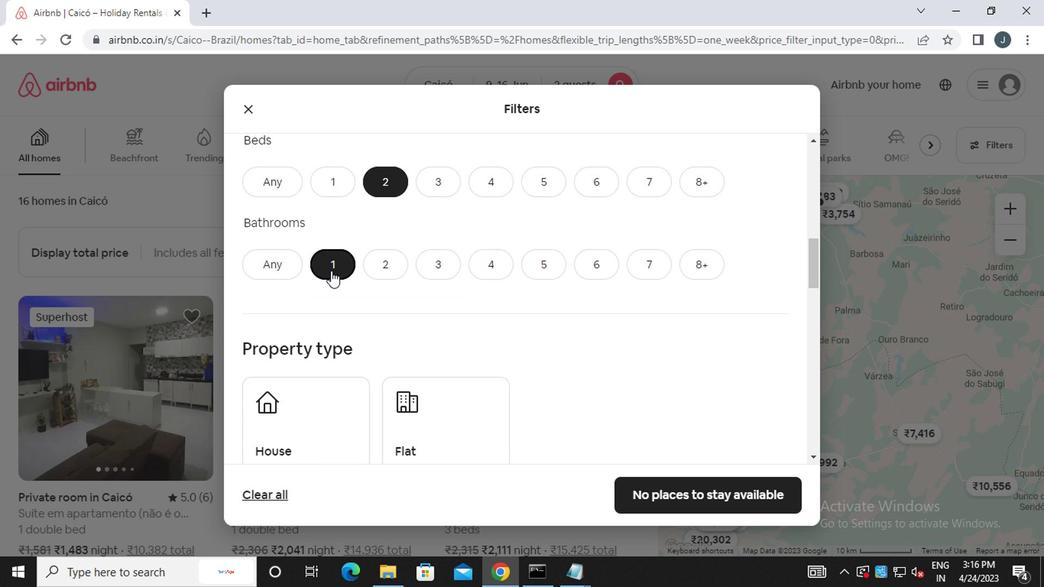 
Action: Mouse scrolled (333, 283) with delta (0, 0)
Screenshot: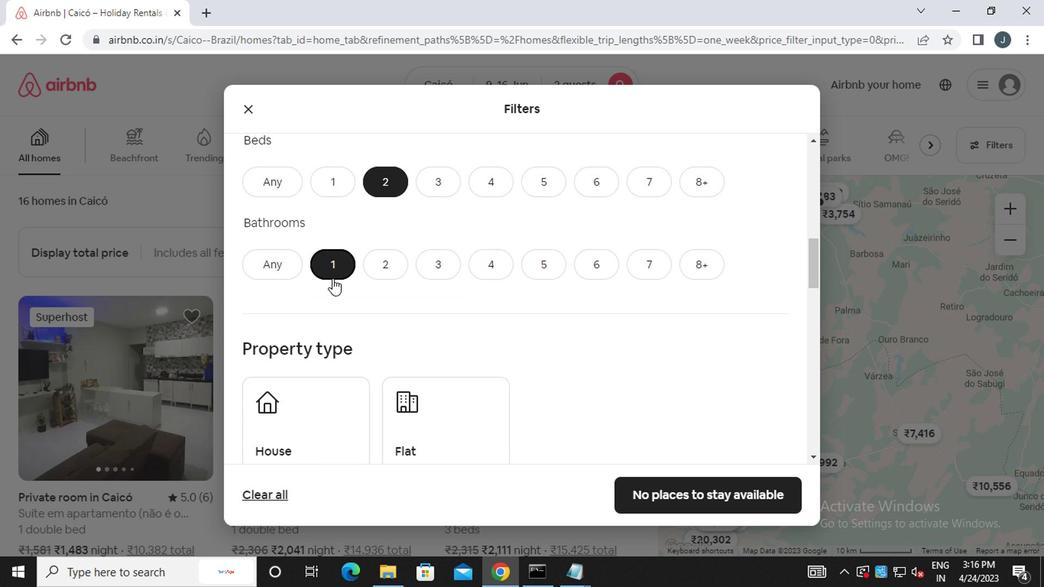 
Action: Mouse moved to (312, 294)
Screenshot: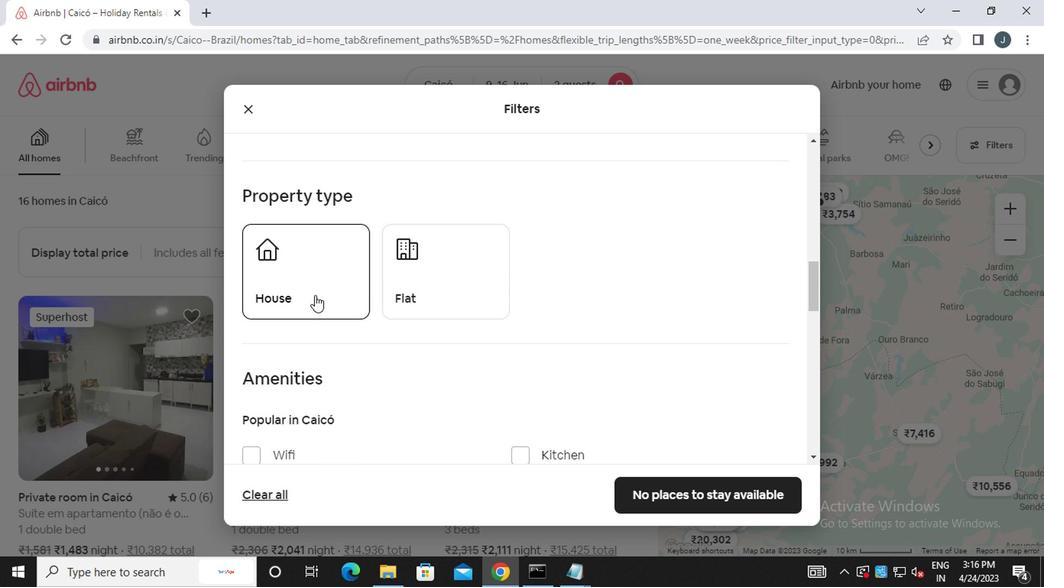
Action: Mouse pressed left at (312, 294)
Screenshot: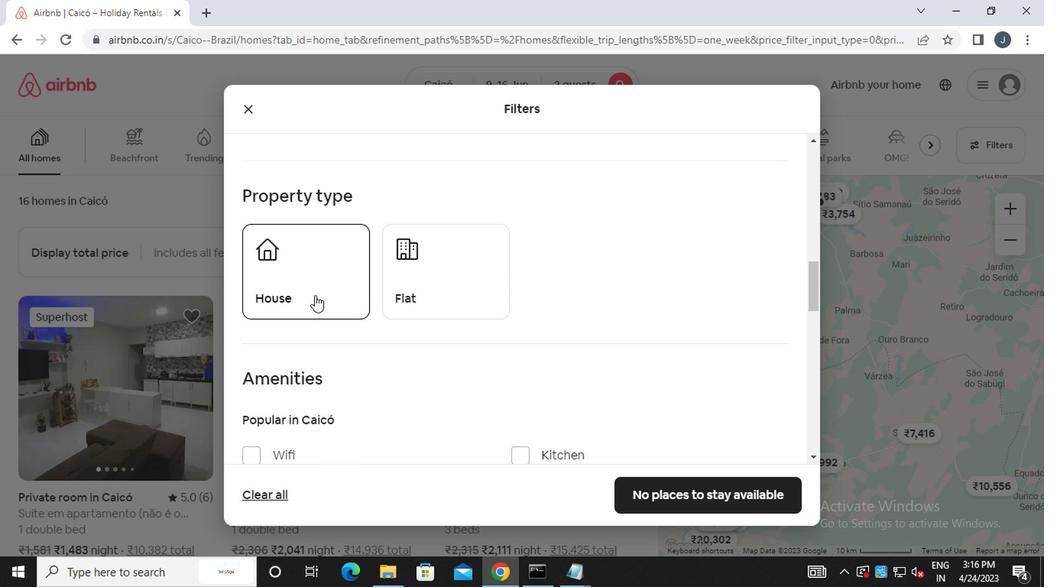 
Action: Mouse moved to (414, 290)
Screenshot: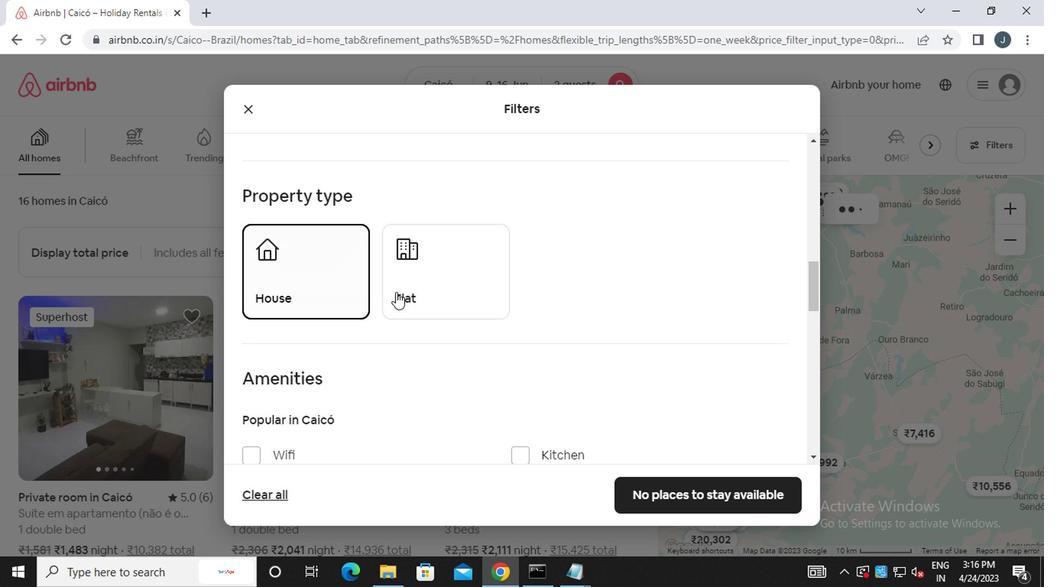 
Action: Mouse pressed left at (414, 290)
Screenshot: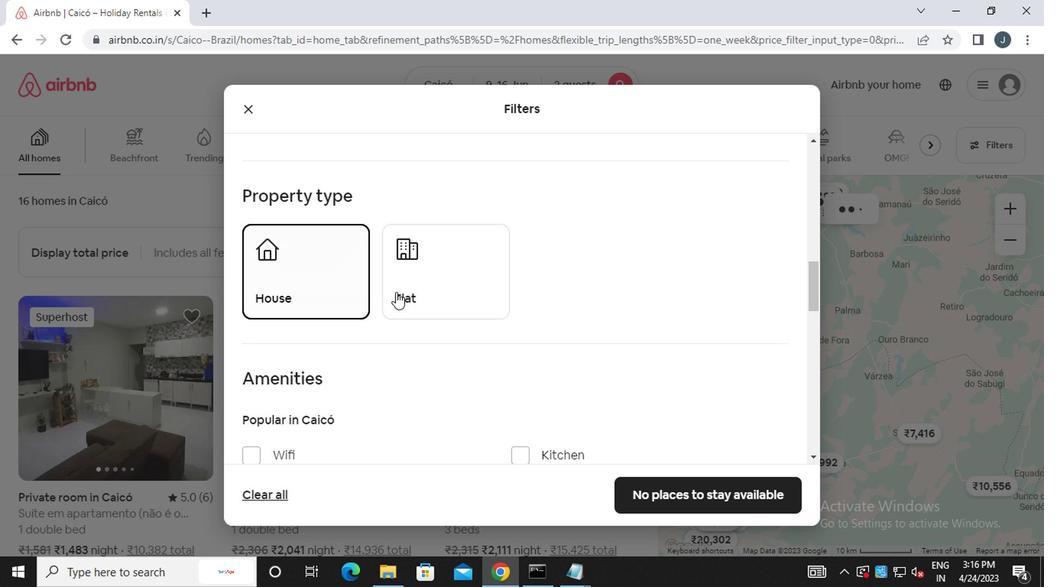 
Action: Mouse moved to (433, 294)
Screenshot: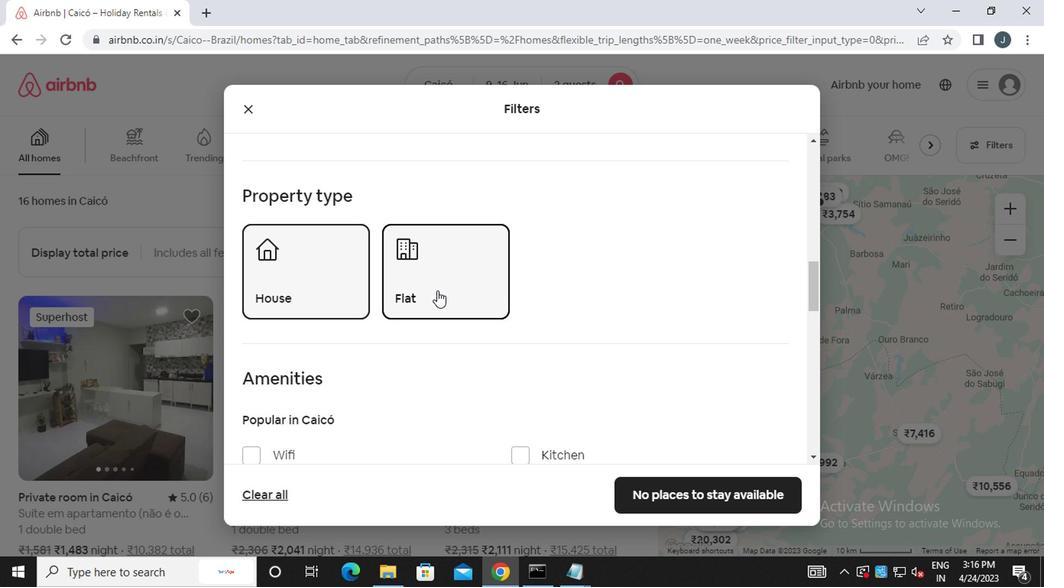 
Action: Mouse scrolled (433, 294) with delta (0, 0)
Screenshot: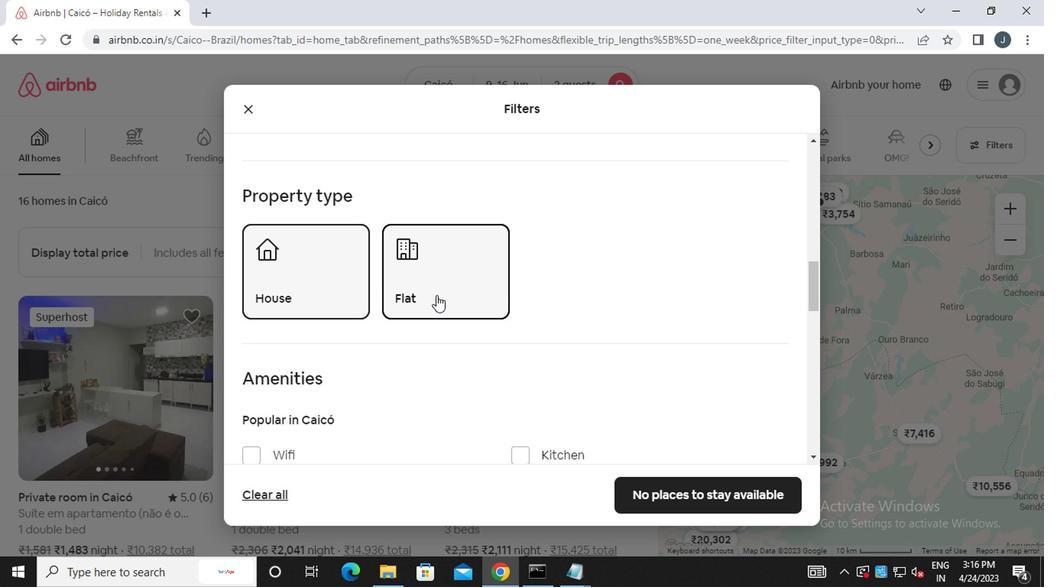 
Action: Mouse scrolled (433, 294) with delta (0, 0)
Screenshot: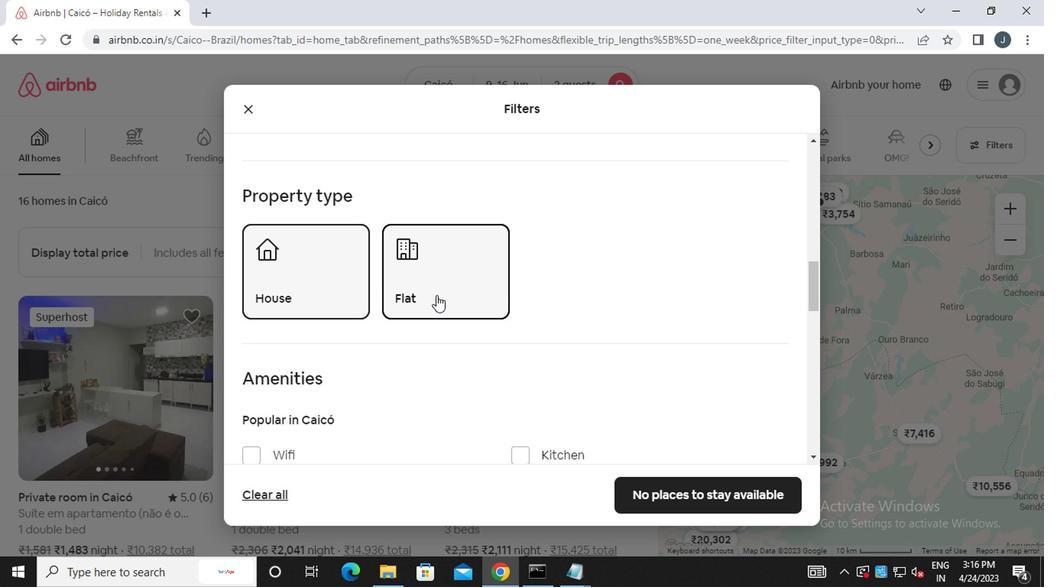 
Action: Mouse scrolled (433, 294) with delta (0, 0)
Screenshot: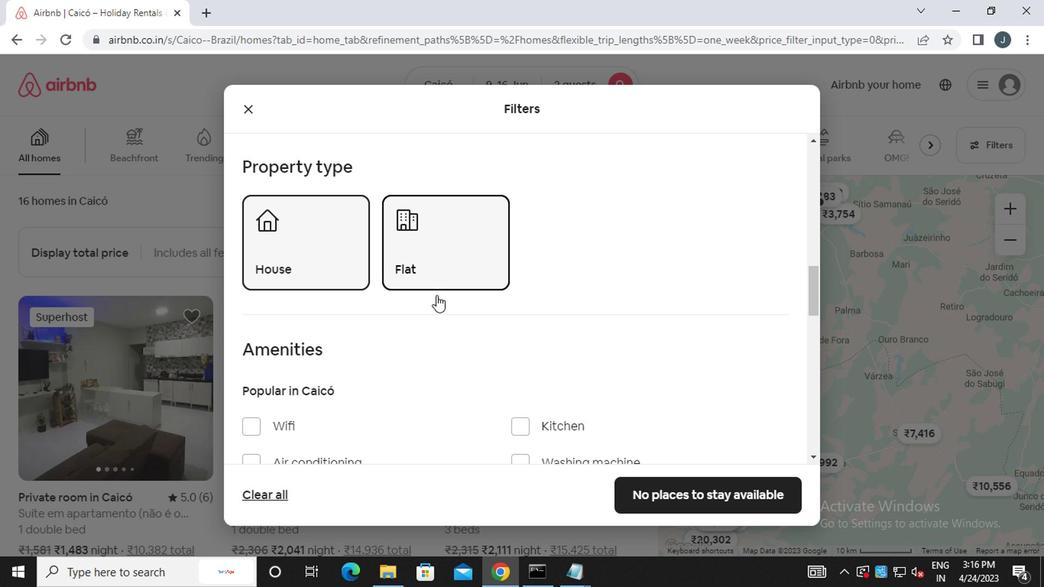 
Action: Mouse moved to (433, 294)
Screenshot: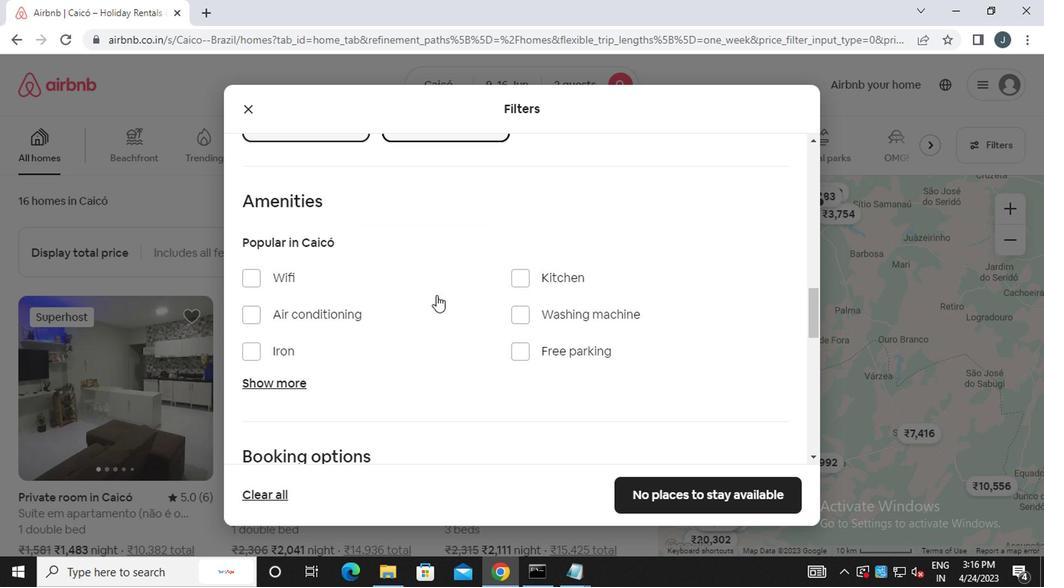 
Action: Mouse scrolled (433, 294) with delta (0, 0)
Screenshot: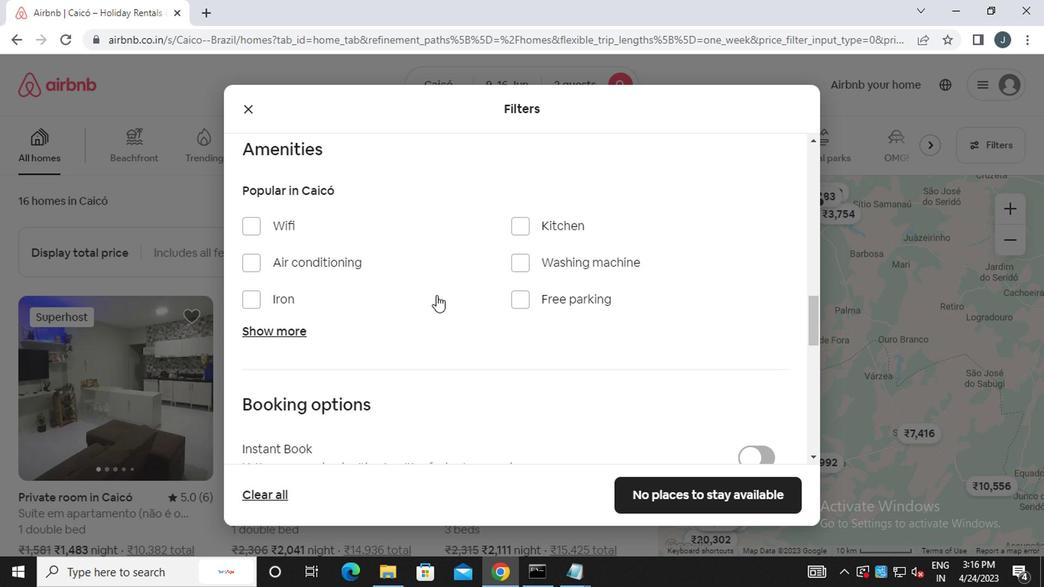 
Action: Mouse scrolled (433, 294) with delta (0, 0)
Screenshot: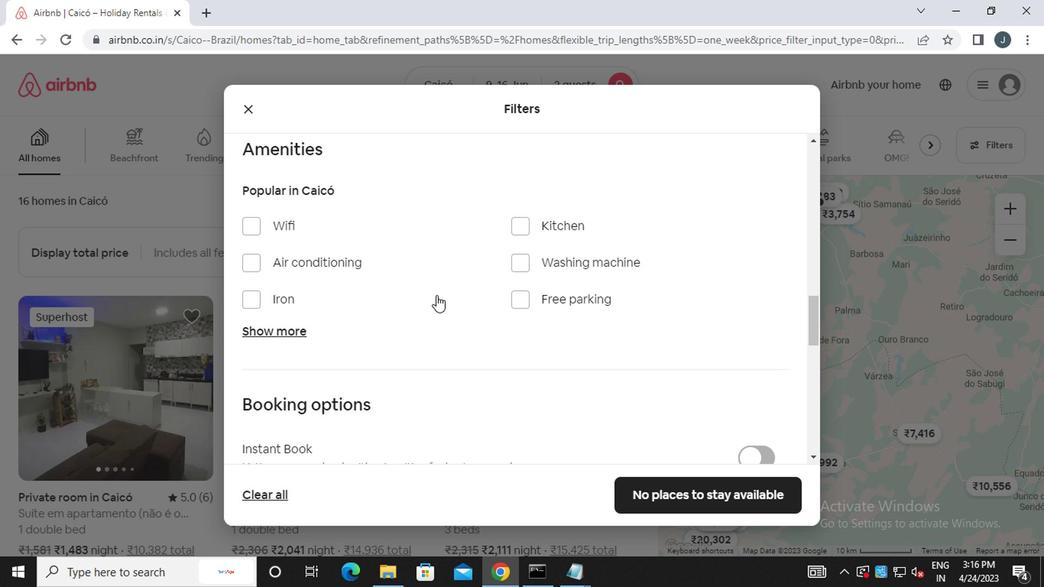 
Action: Mouse scrolled (433, 294) with delta (0, 0)
Screenshot: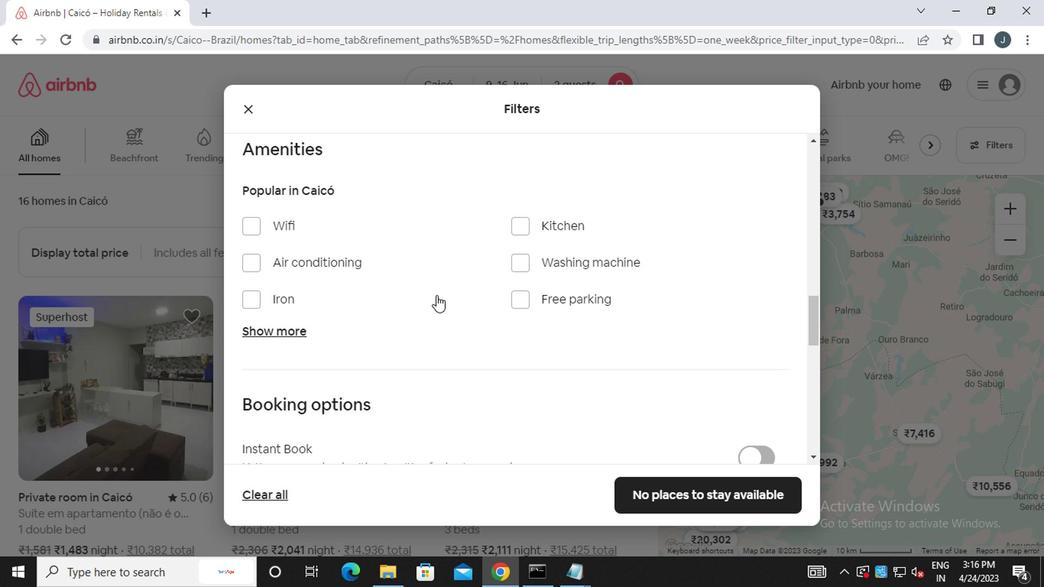 
Action: Mouse moved to (750, 277)
Screenshot: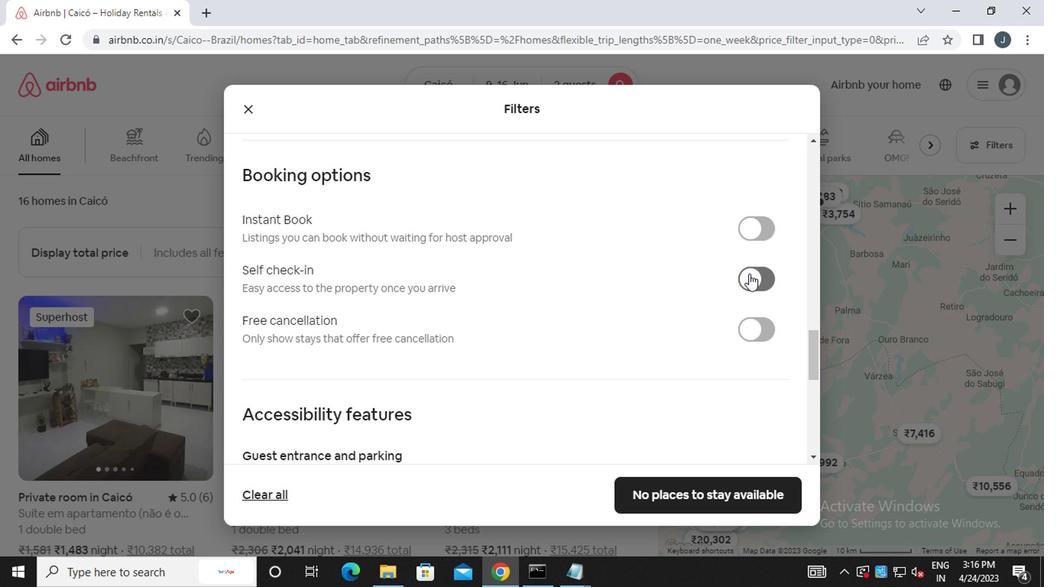 
Action: Mouse pressed left at (750, 277)
Screenshot: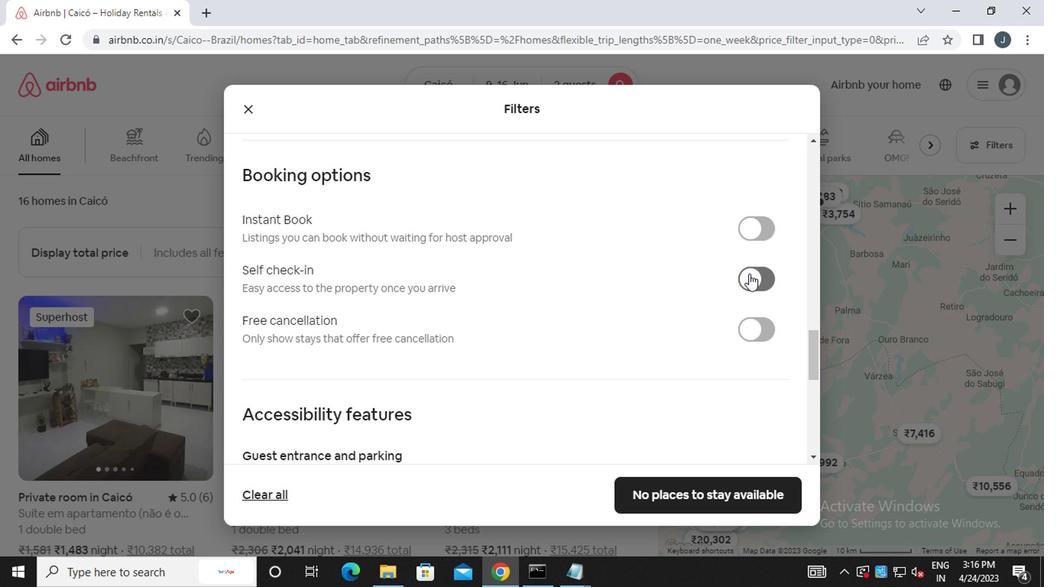 
Action: Mouse moved to (610, 300)
Screenshot: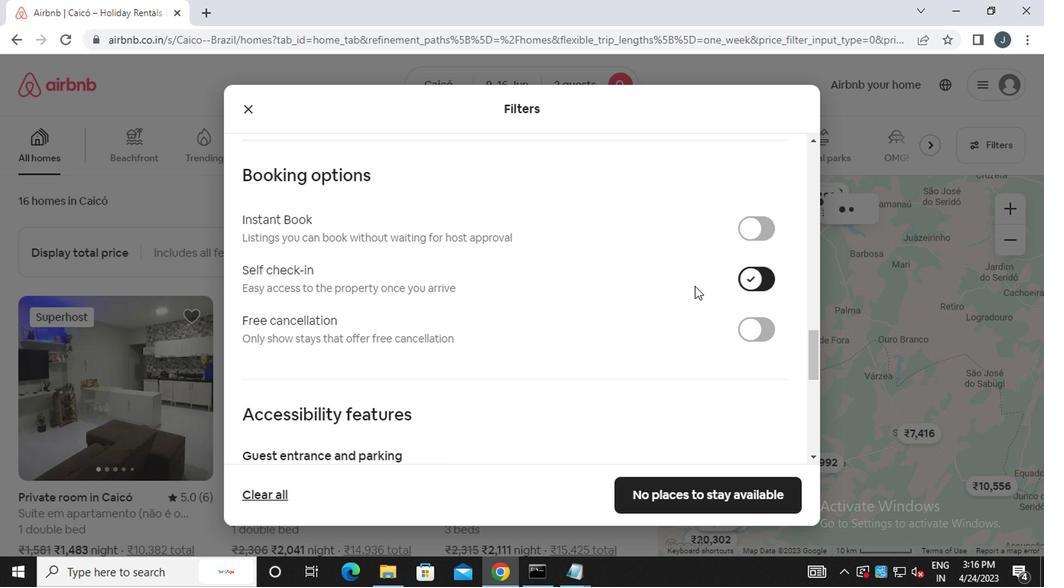 
Action: Mouse scrolled (610, 299) with delta (0, 0)
Screenshot: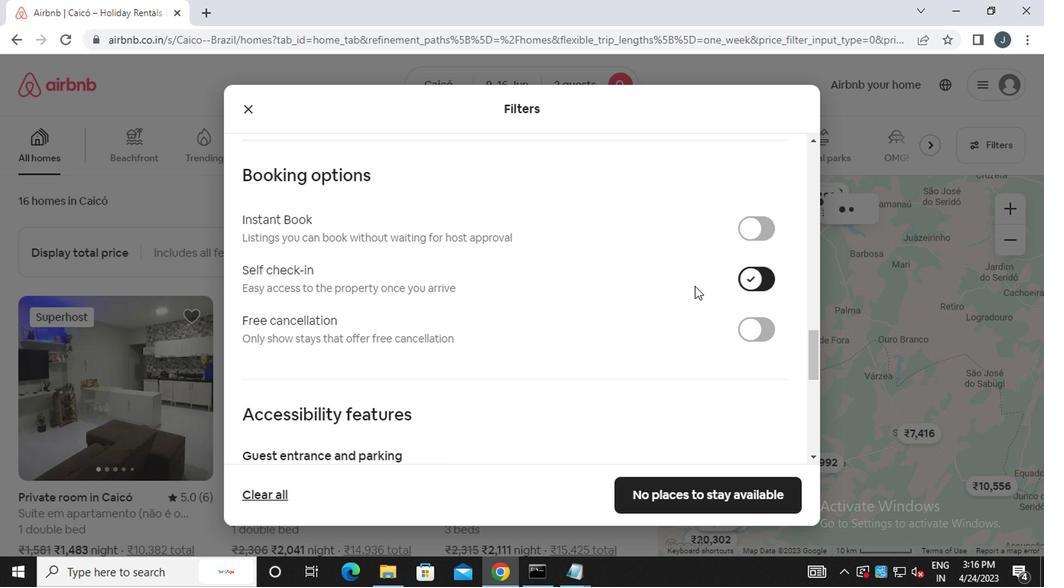 
Action: Mouse moved to (610, 300)
Screenshot: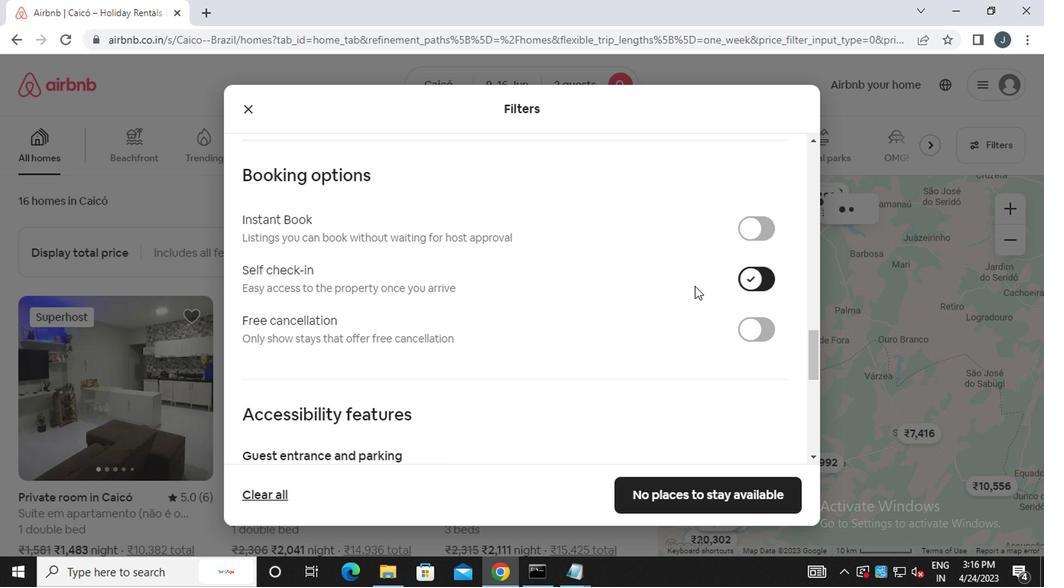 
Action: Mouse scrolled (610, 299) with delta (0, 0)
Screenshot: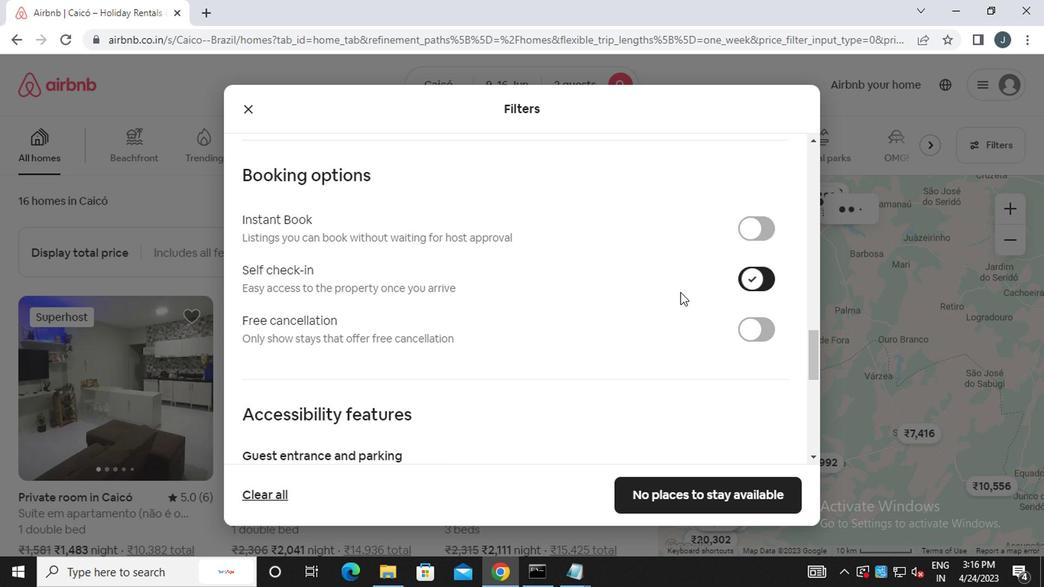 
Action: Mouse scrolled (610, 299) with delta (0, 0)
Screenshot: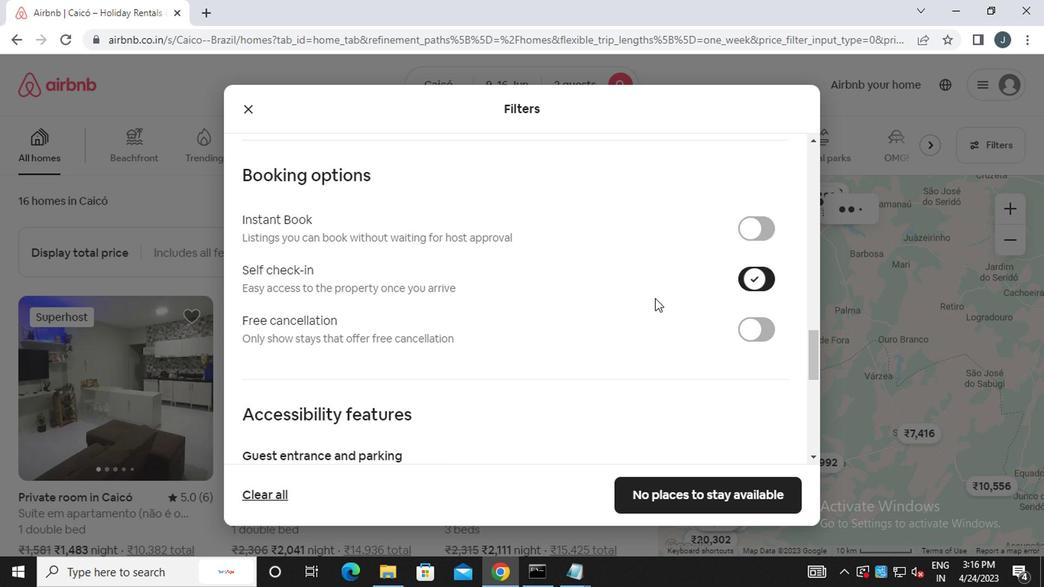 
Action: Mouse scrolled (610, 299) with delta (0, 0)
Screenshot: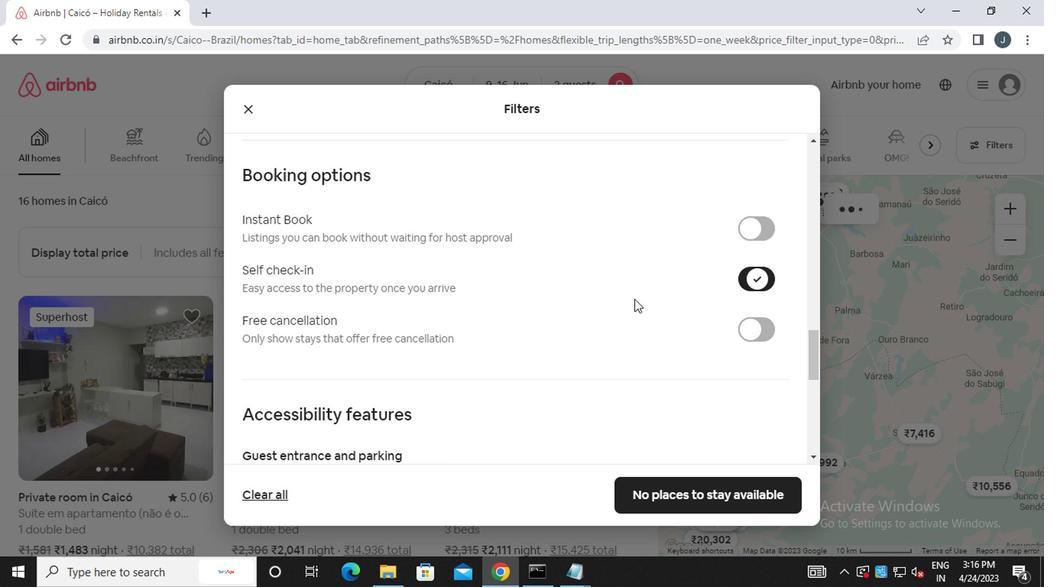 
Action: Mouse scrolled (610, 299) with delta (0, 0)
Screenshot: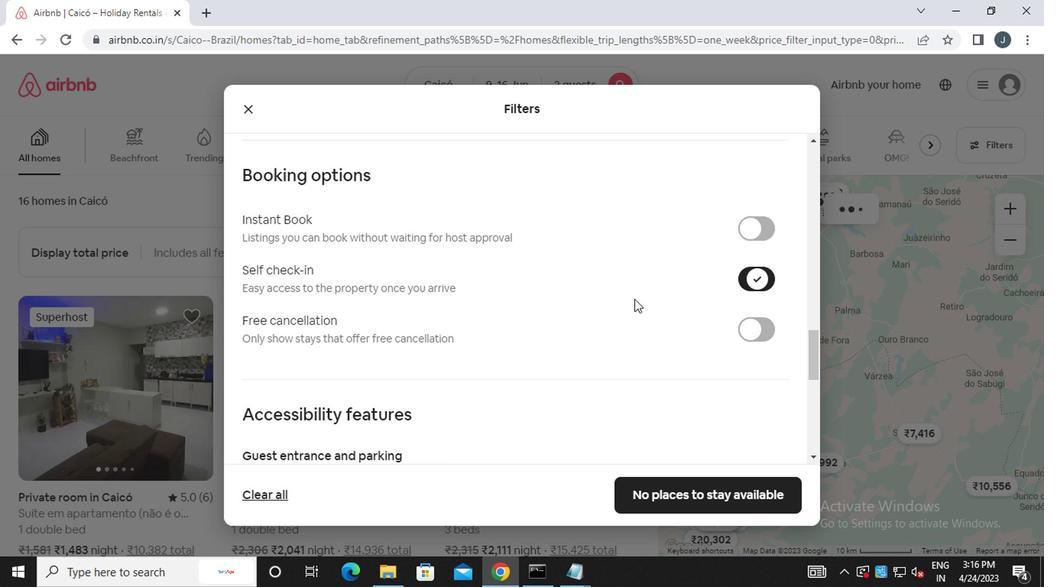 
Action: Mouse moved to (609, 300)
Screenshot: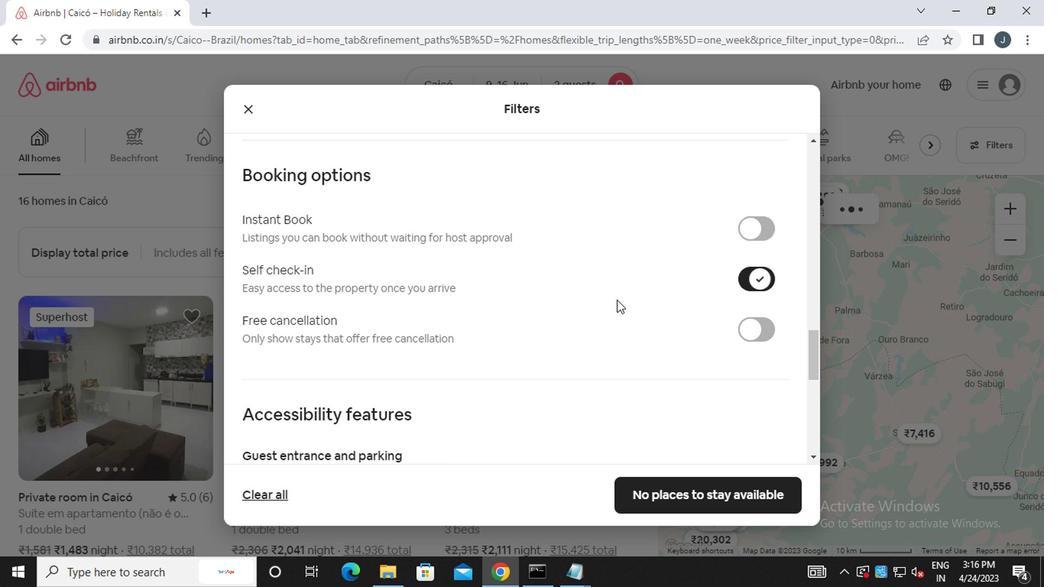 
Action: Mouse scrolled (609, 299) with delta (0, 0)
Screenshot: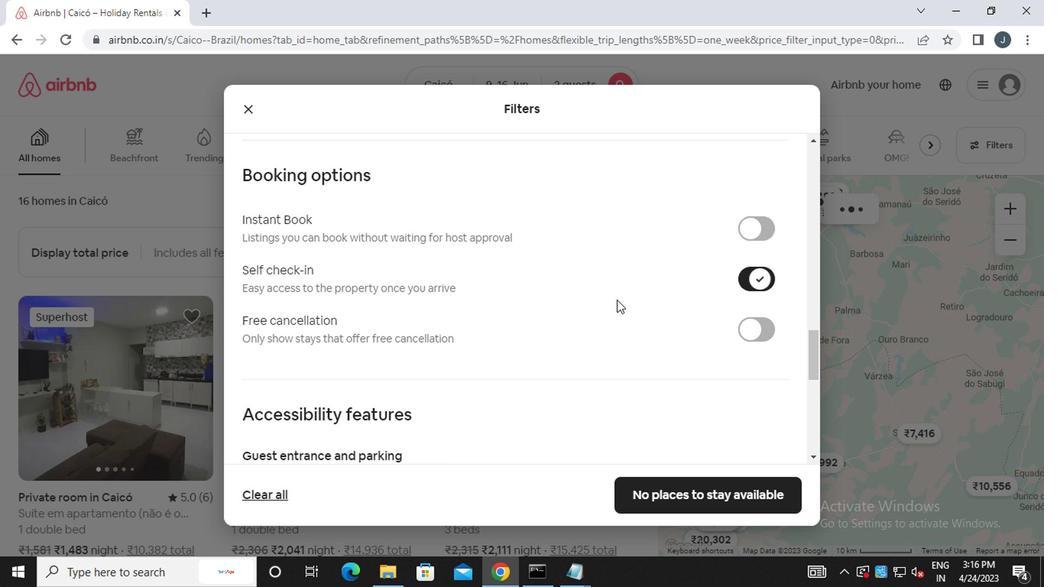 
Action: Mouse moved to (609, 300)
Screenshot: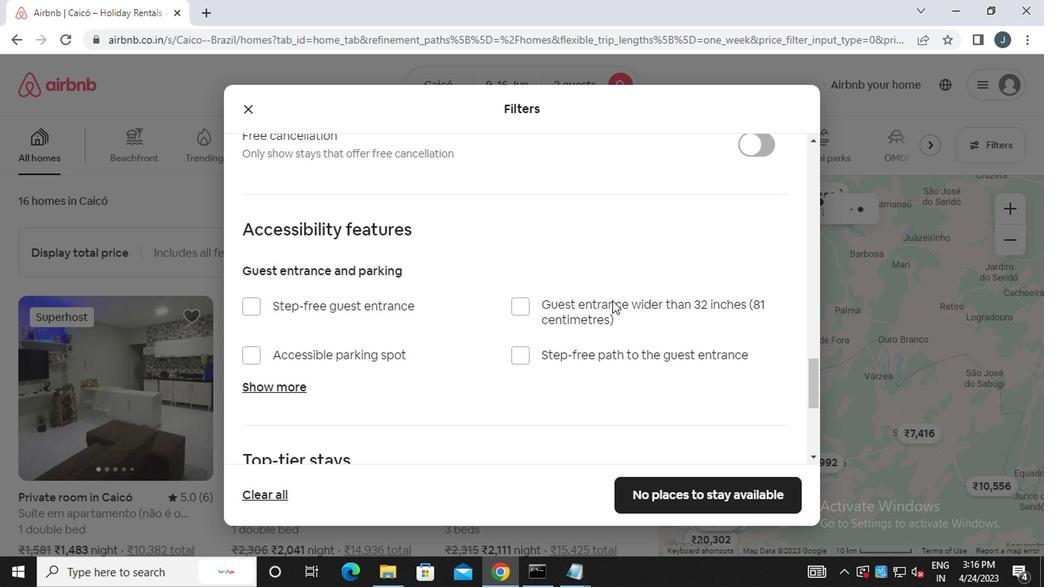 
Action: Mouse scrolled (609, 299) with delta (0, 0)
Screenshot: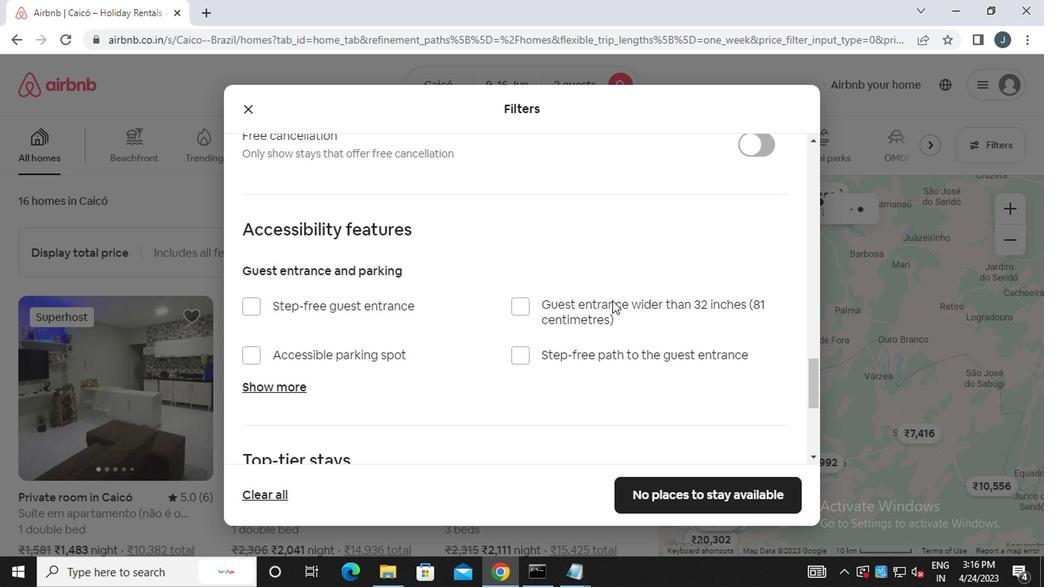 
Action: Mouse moved to (608, 304)
Screenshot: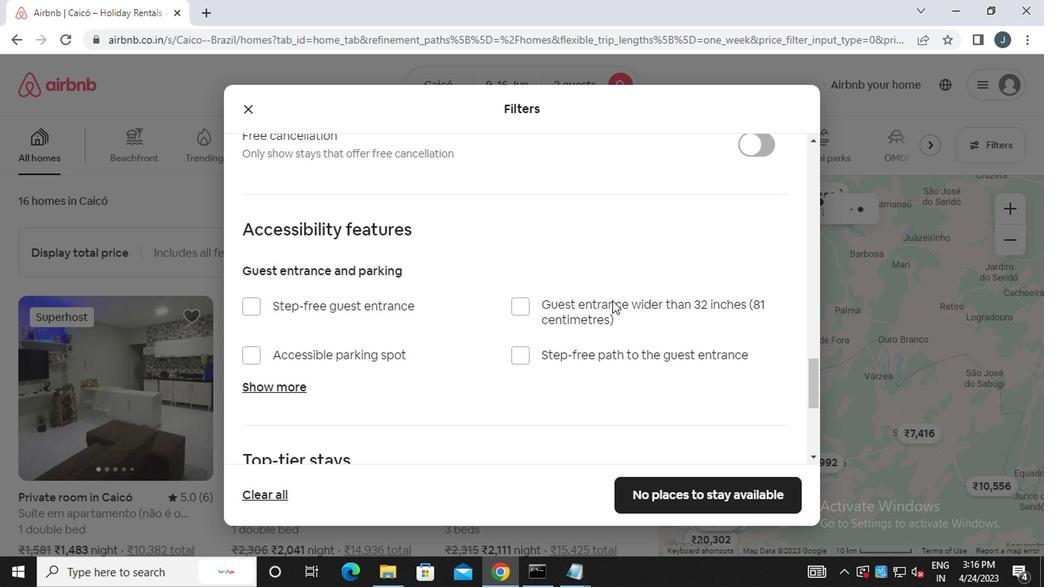 
Action: Mouse scrolled (608, 303) with delta (0, 0)
Screenshot: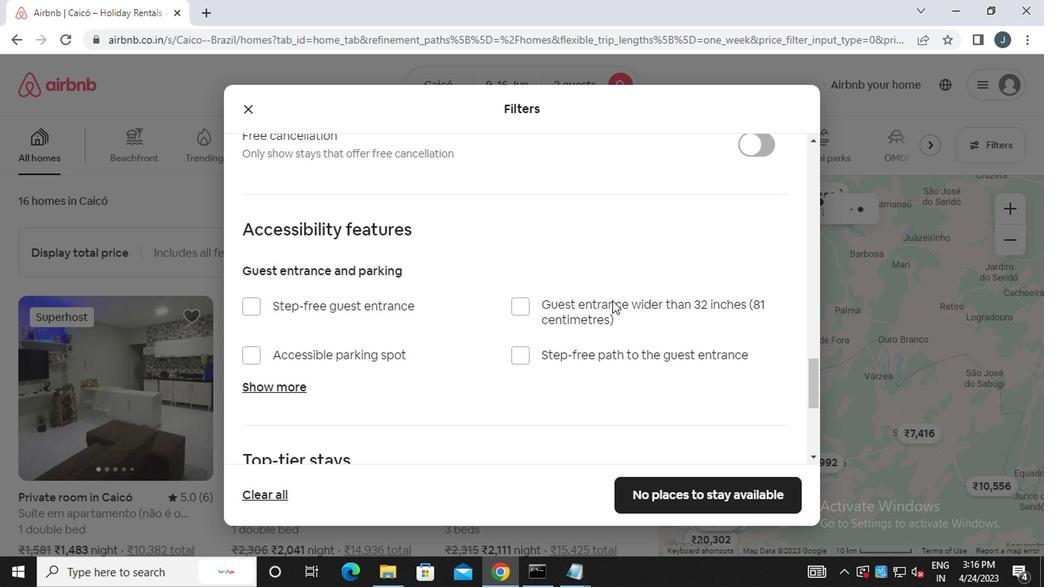 
Action: Mouse moved to (608, 304)
Screenshot: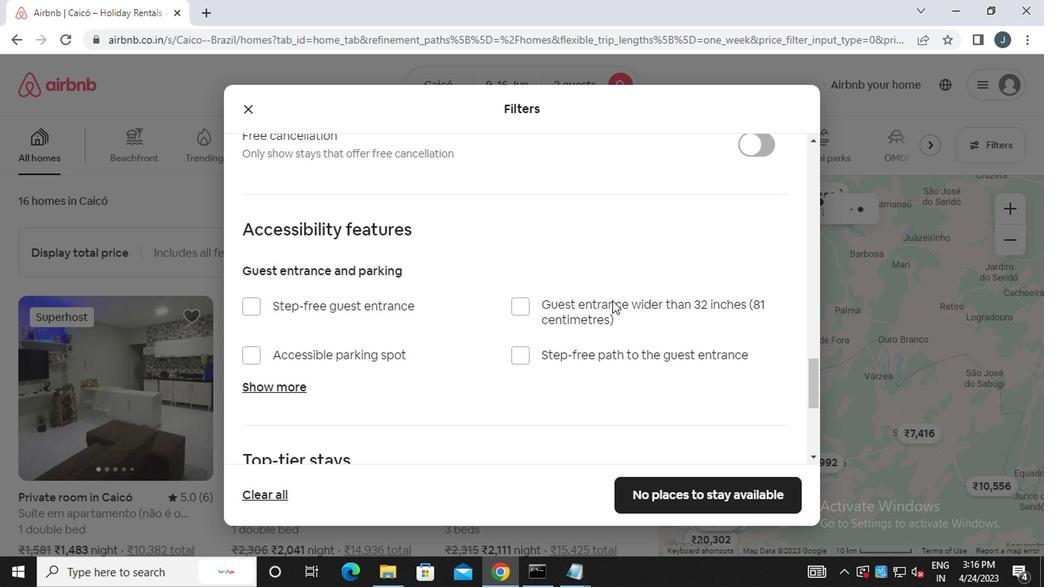 
Action: Mouse scrolled (608, 303) with delta (0, 0)
Screenshot: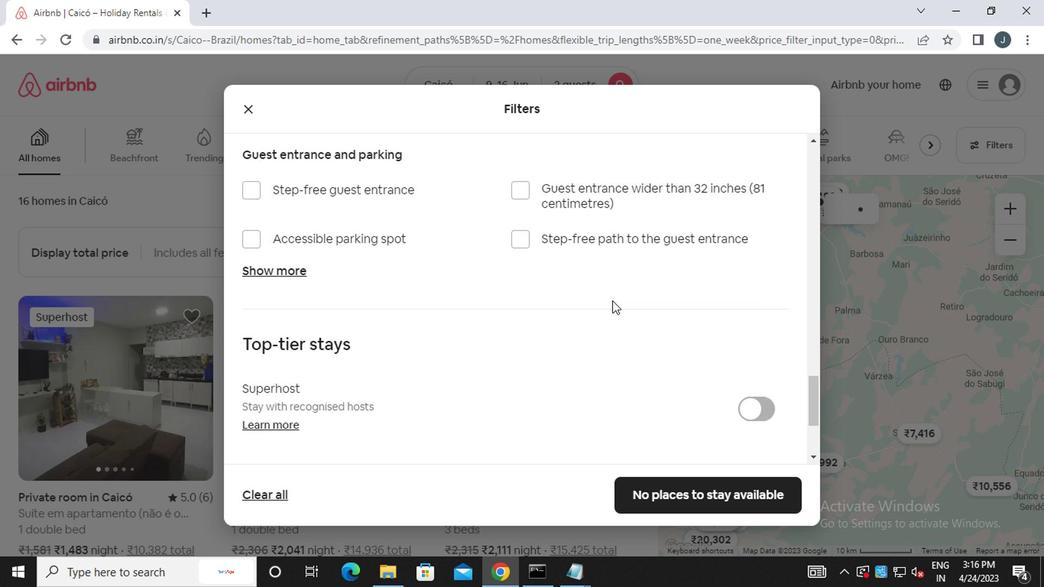 
Action: Mouse scrolled (608, 303) with delta (0, 0)
Screenshot: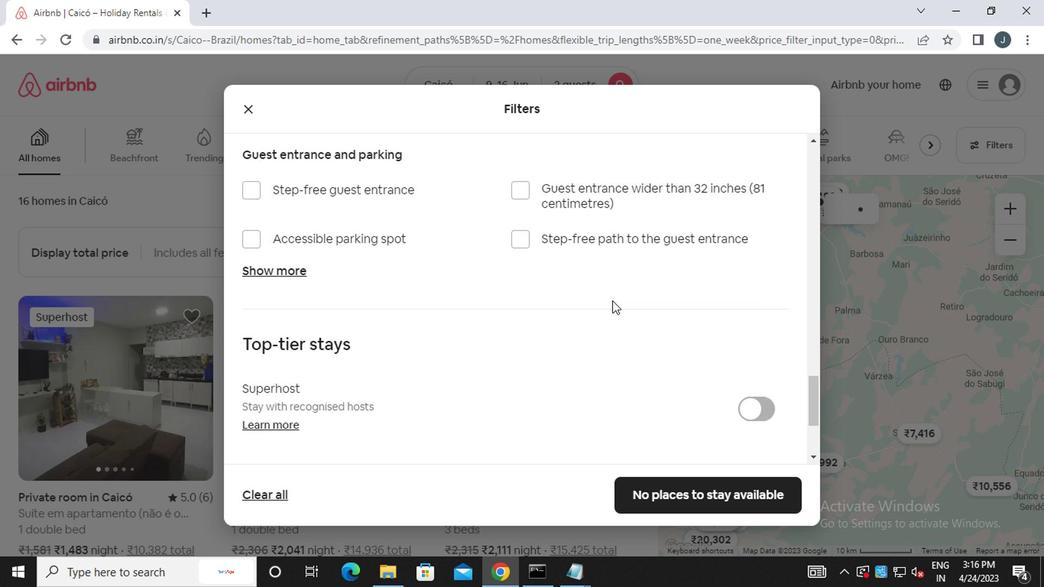 
Action: Mouse scrolled (608, 303) with delta (0, 0)
Screenshot: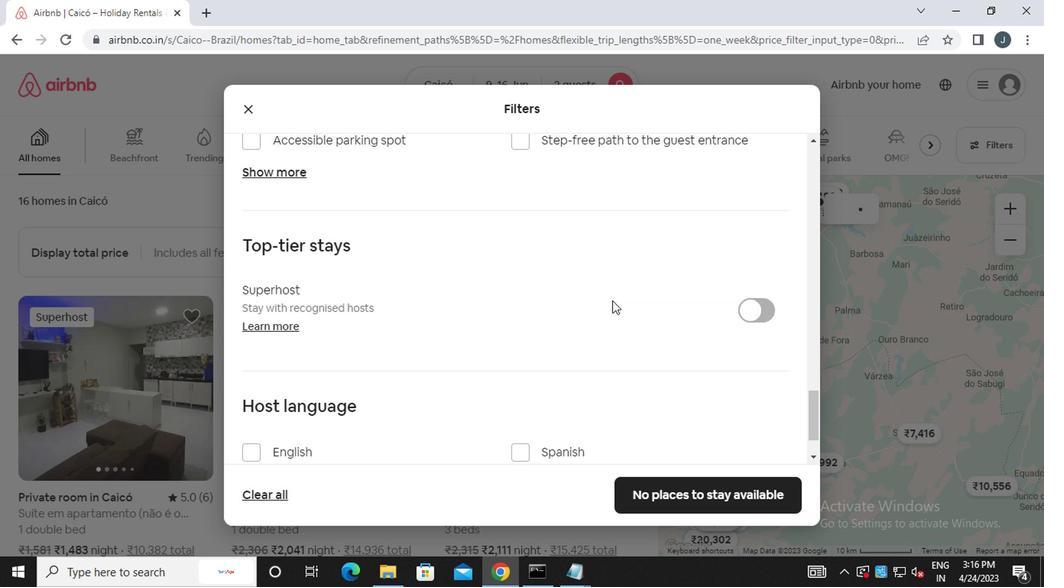 
Action: Mouse scrolled (608, 303) with delta (0, 0)
Screenshot: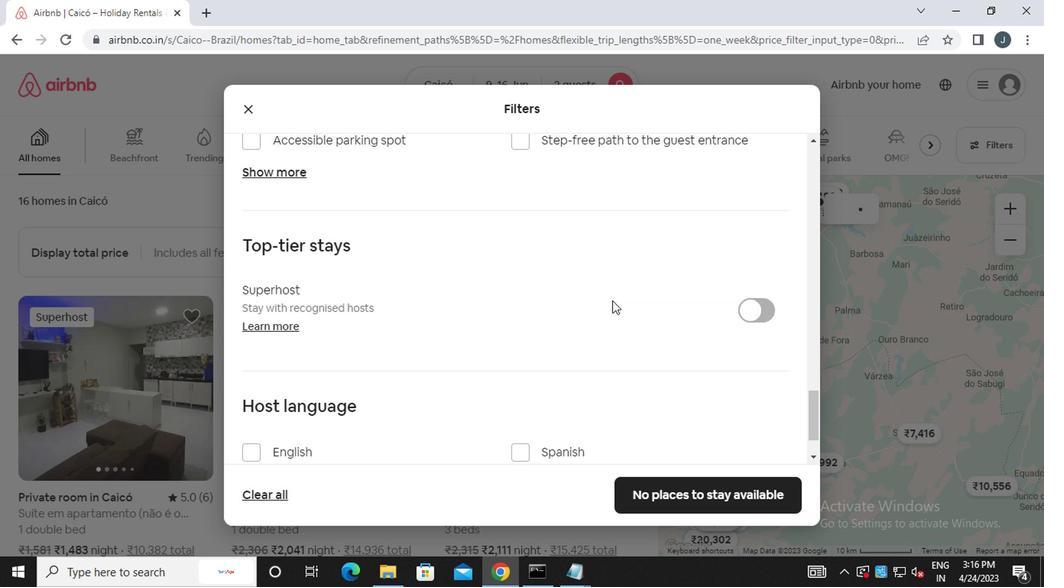 
Action: Mouse scrolled (608, 303) with delta (0, 0)
Screenshot: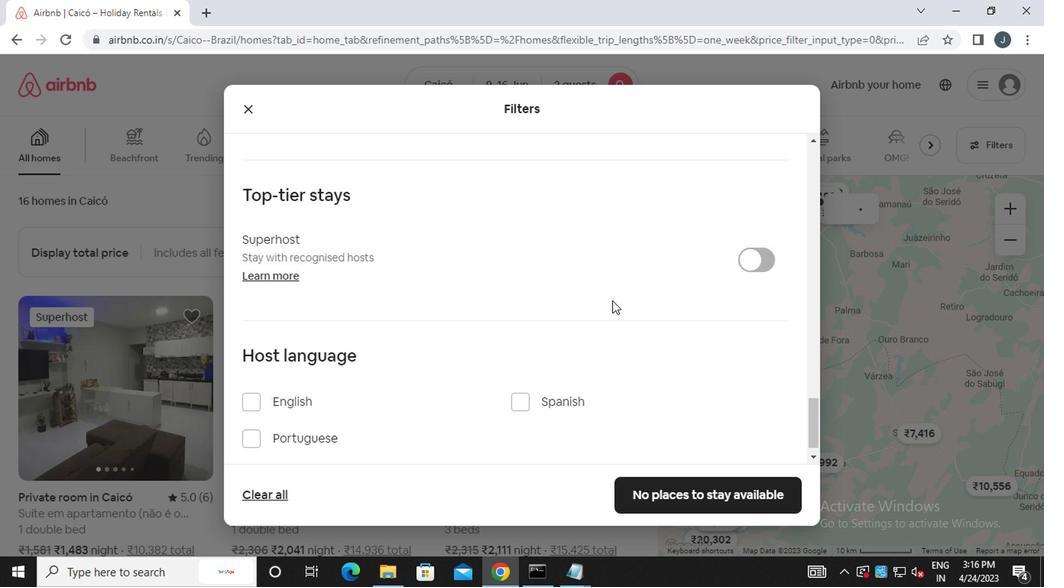 
Action: Mouse moved to (521, 378)
Screenshot: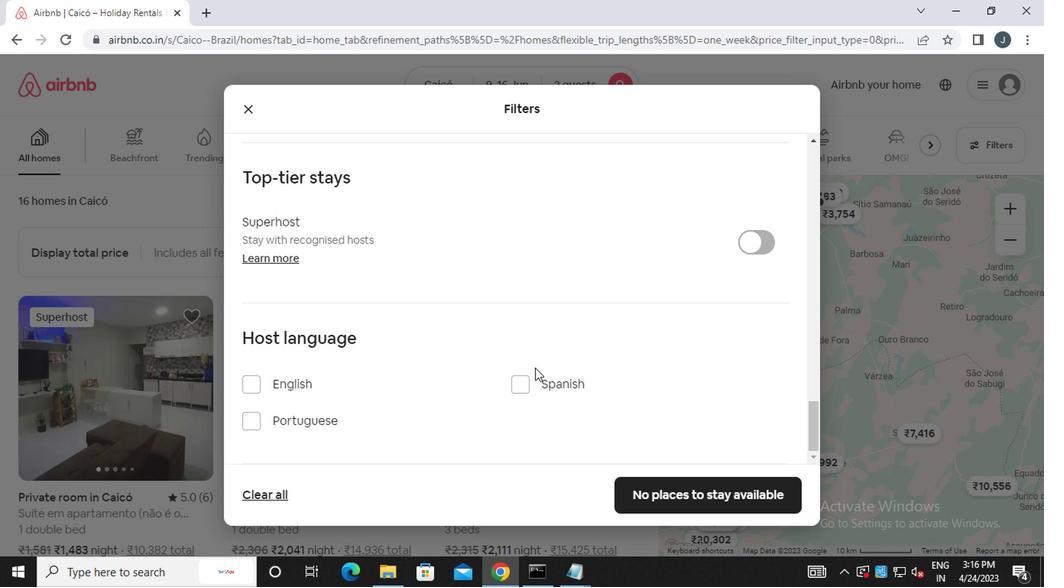 
Action: Mouse pressed left at (521, 378)
Screenshot: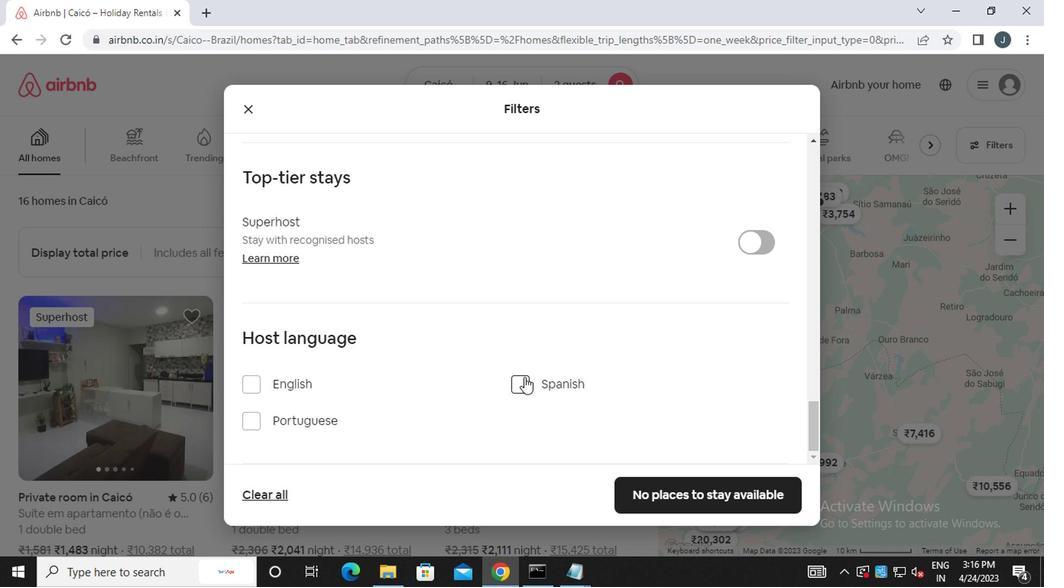 
Action: Mouse moved to (679, 497)
Screenshot: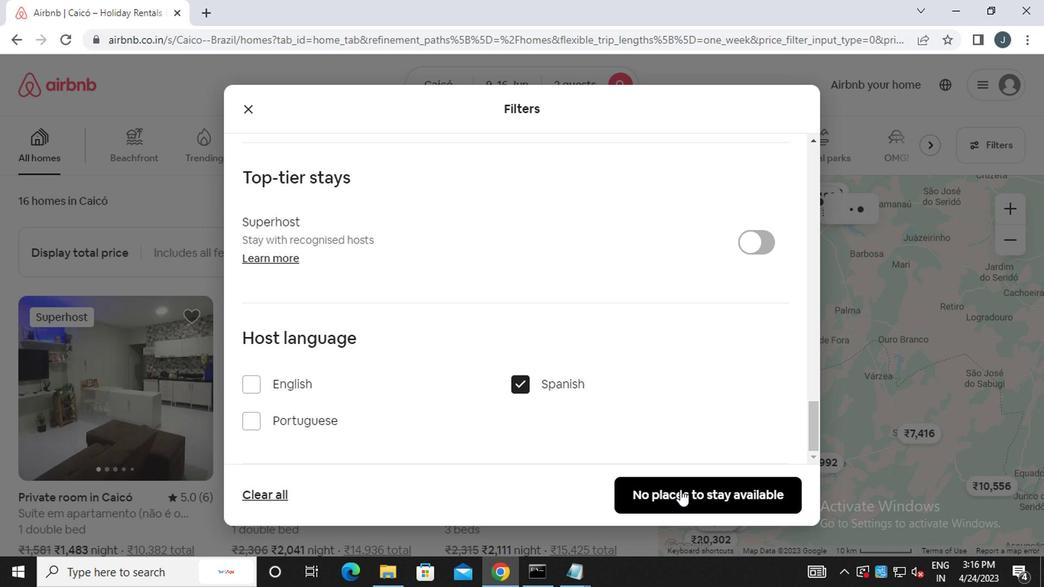 
Action: Mouse pressed left at (679, 497)
Screenshot: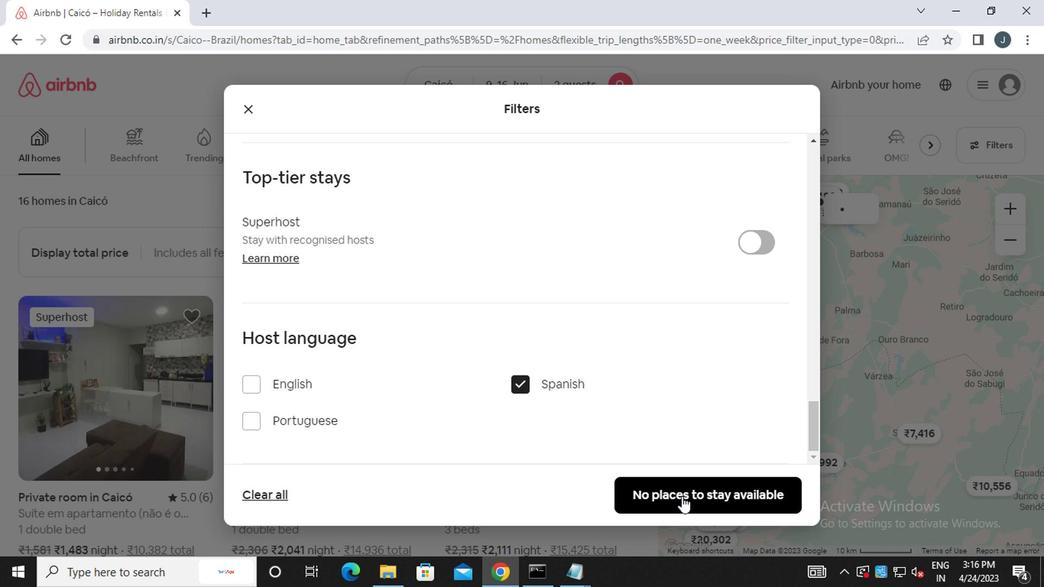 
Action: Mouse moved to (678, 492)
Screenshot: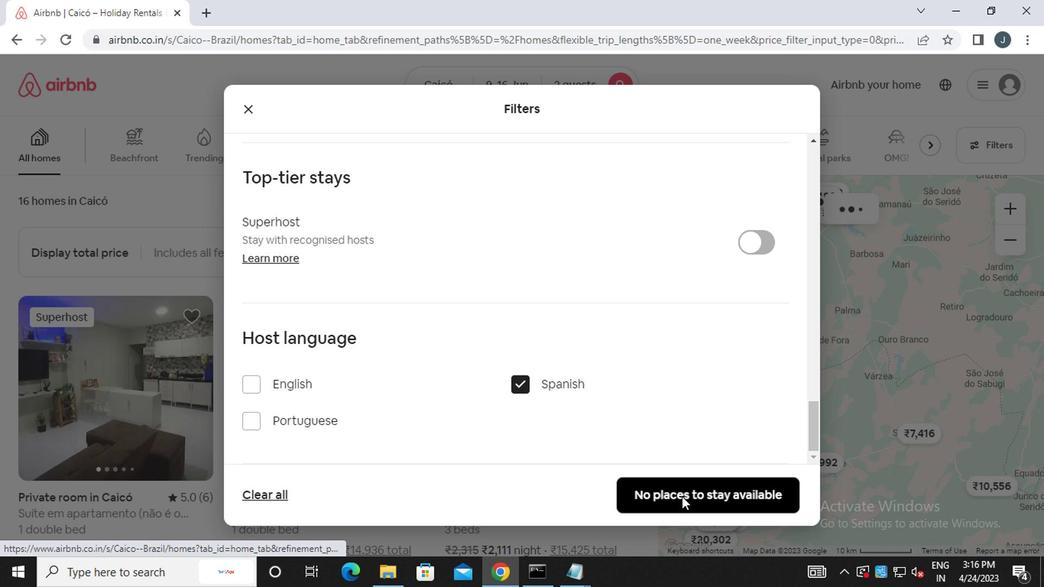 
